 Task: Create a due date automation trigger when advanced on, on the monday of the week before a card is due add fields with custom field "Resume" set to a date not in this week at 11:00 AM.
Action: Mouse moved to (905, 282)
Screenshot: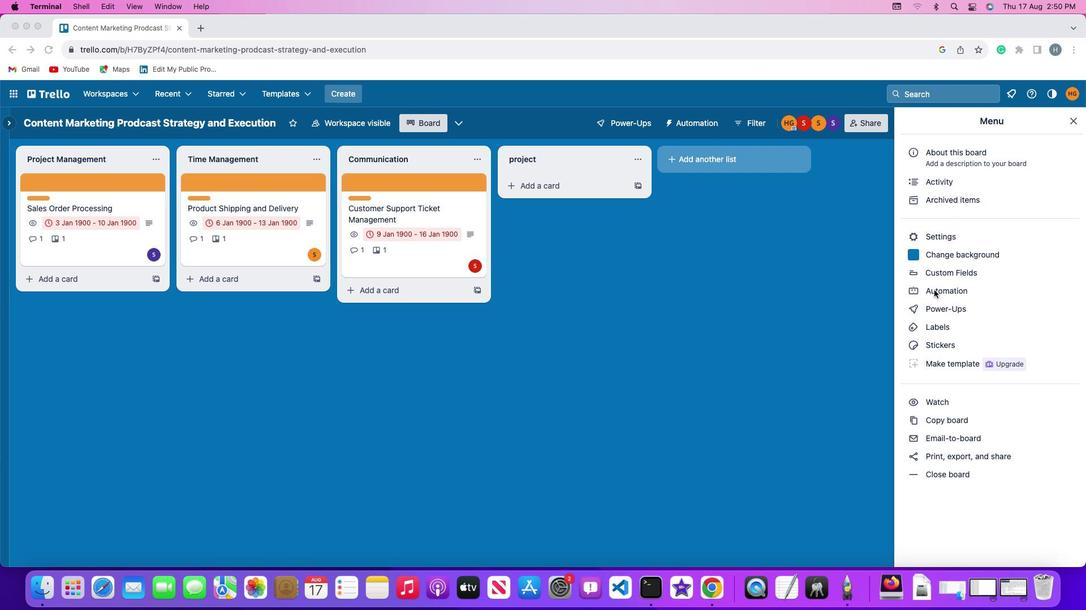 
Action: Mouse pressed left at (905, 282)
Screenshot: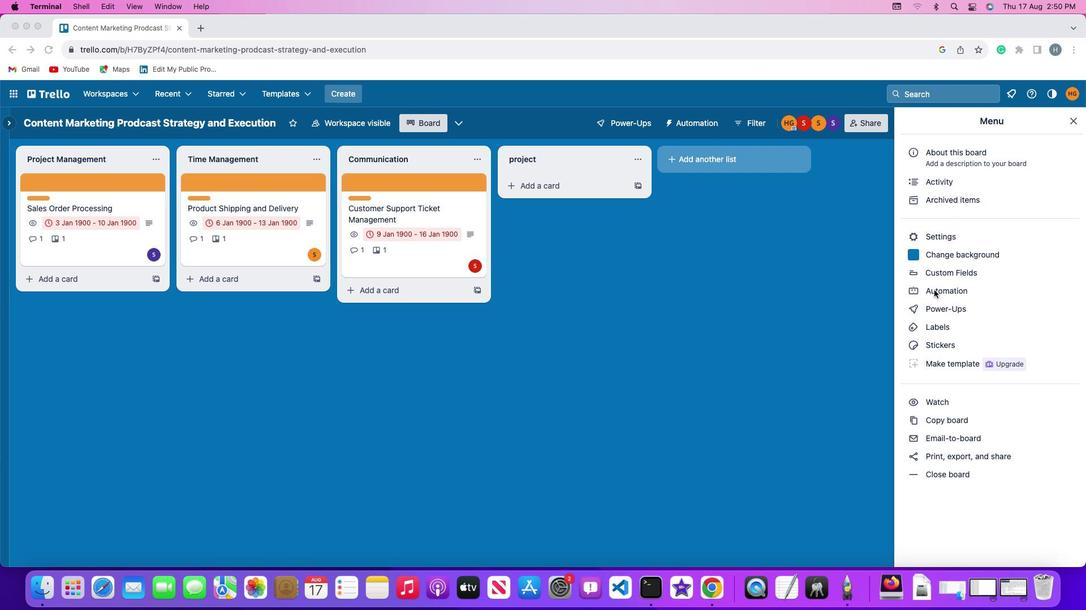 
Action: Mouse pressed left at (905, 282)
Screenshot: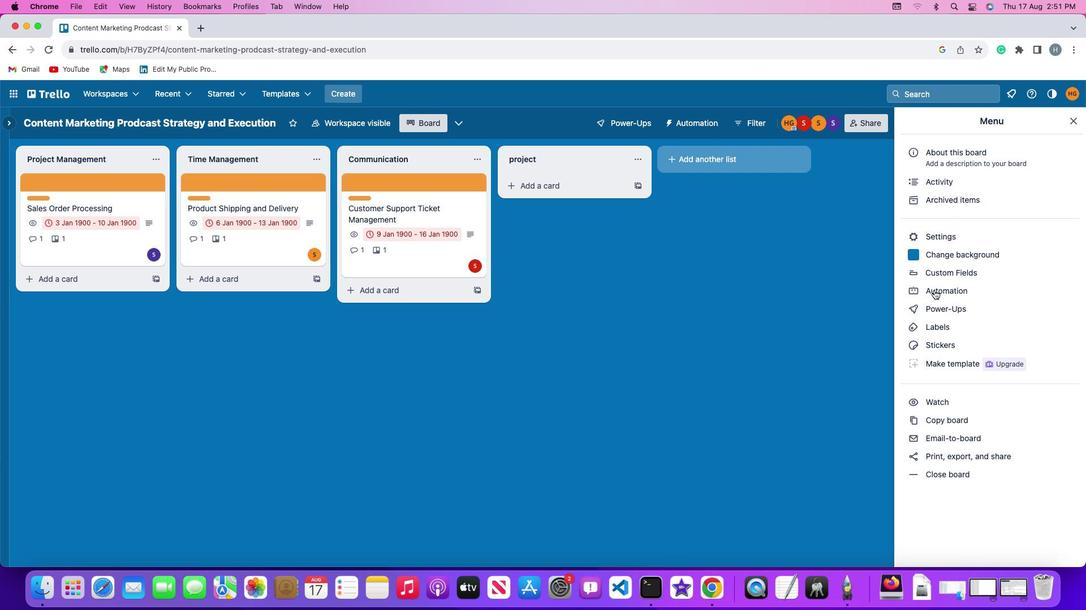 
Action: Mouse moved to (204, 253)
Screenshot: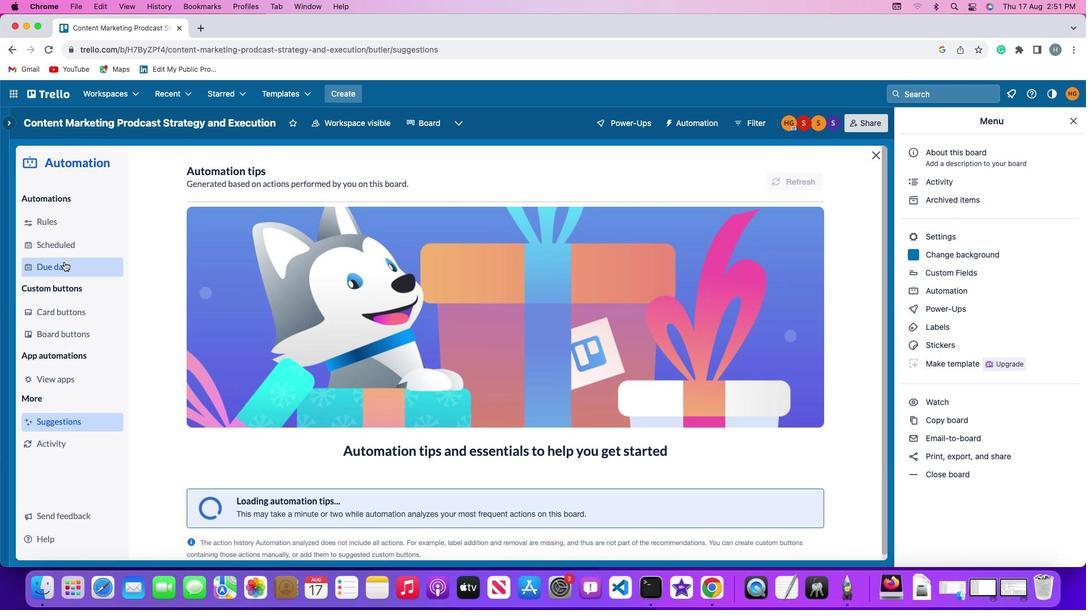 
Action: Mouse pressed left at (204, 253)
Screenshot: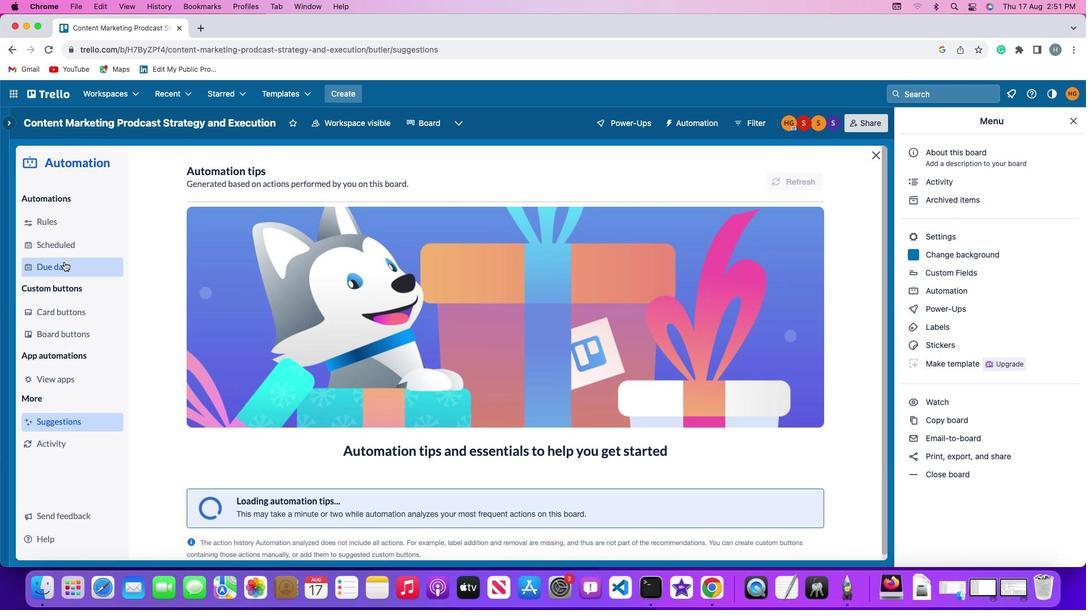 
Action: Mouse moved to (757, 161)
Screenshot: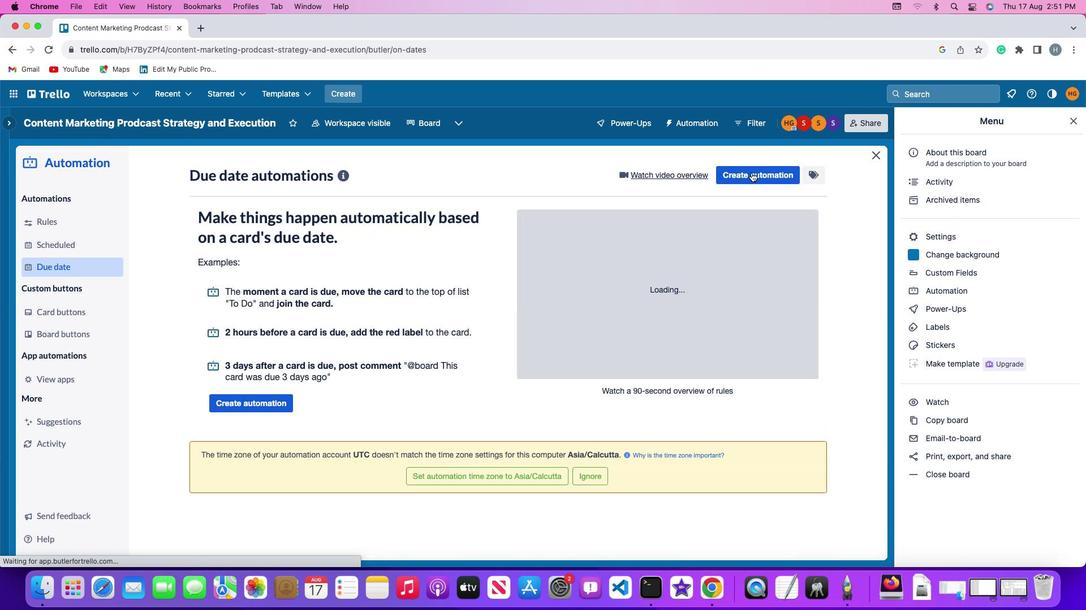 
Action: Mouse pressed left at (757, 161)
Screenshot: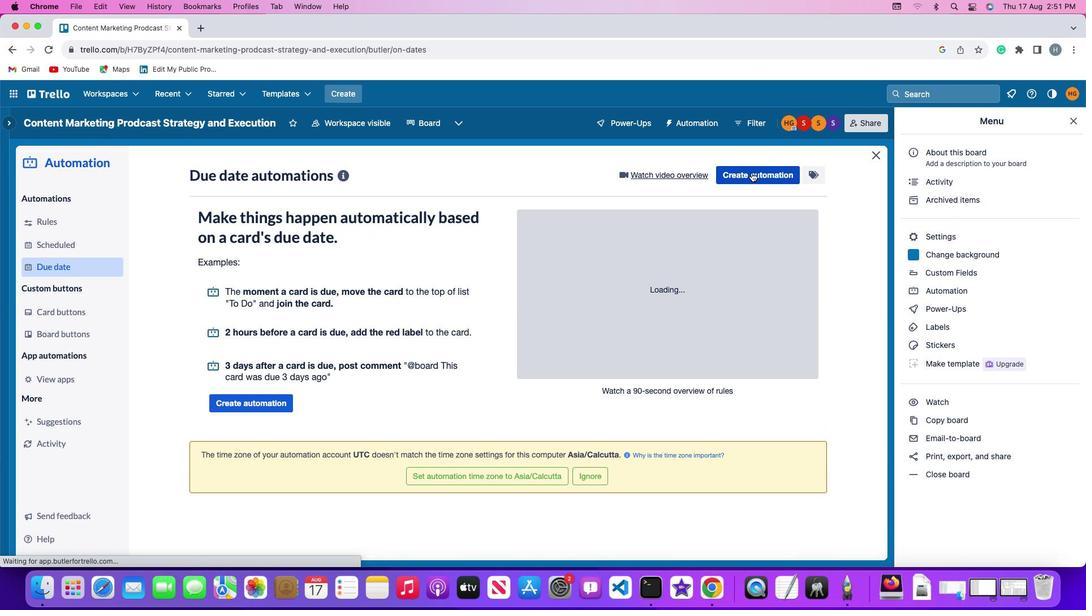 
Action: Mouse moved to (328, 271)
Screenshot: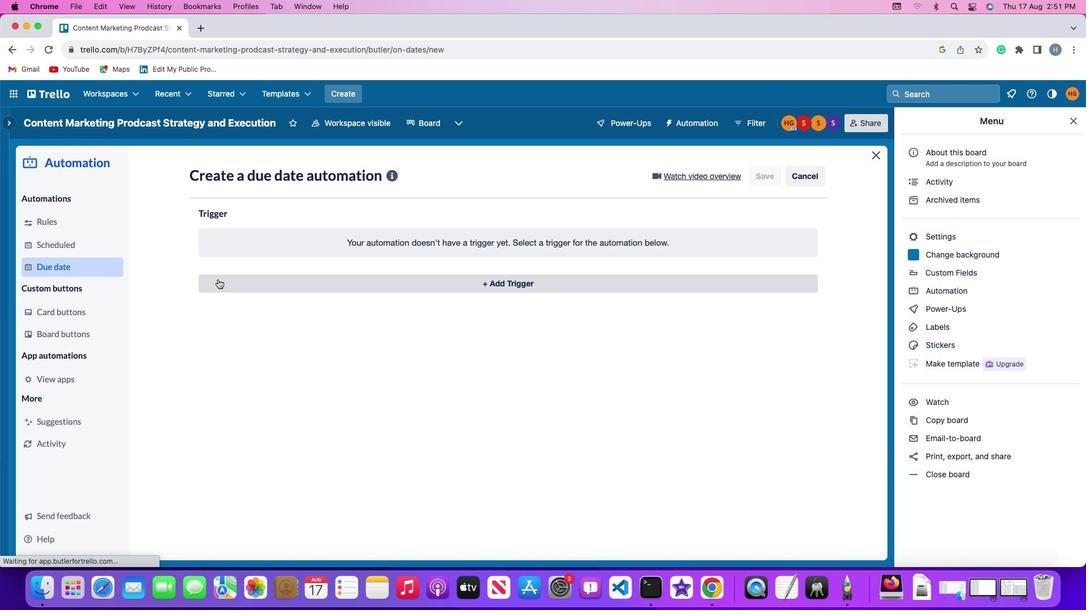 
Action: Mouse pressed left at (328, 271)
Screenshot: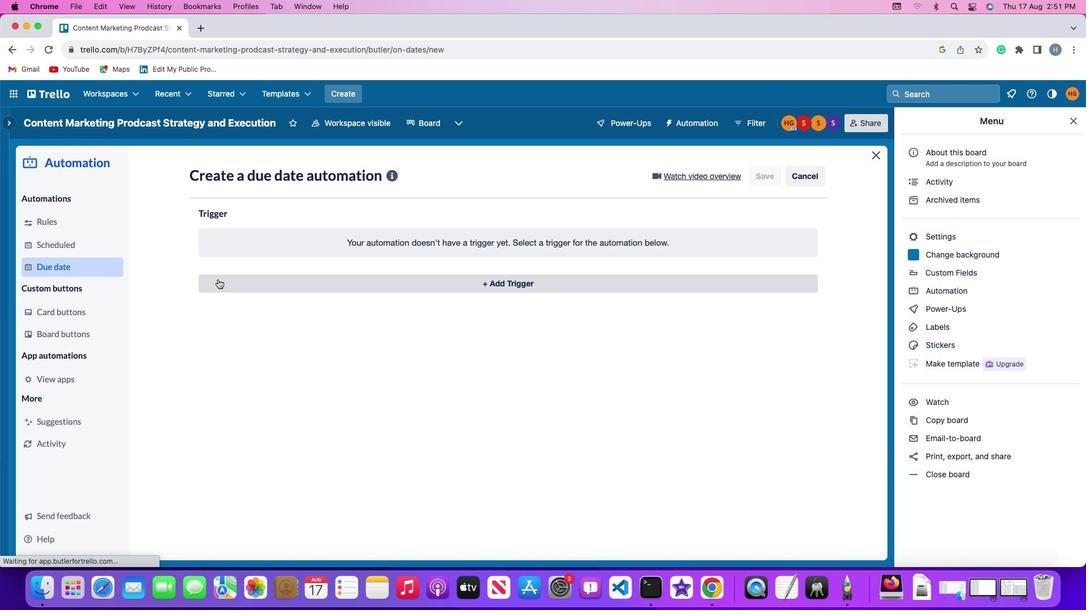 
Action: Mouse moved to (351, 489)
Screenshot: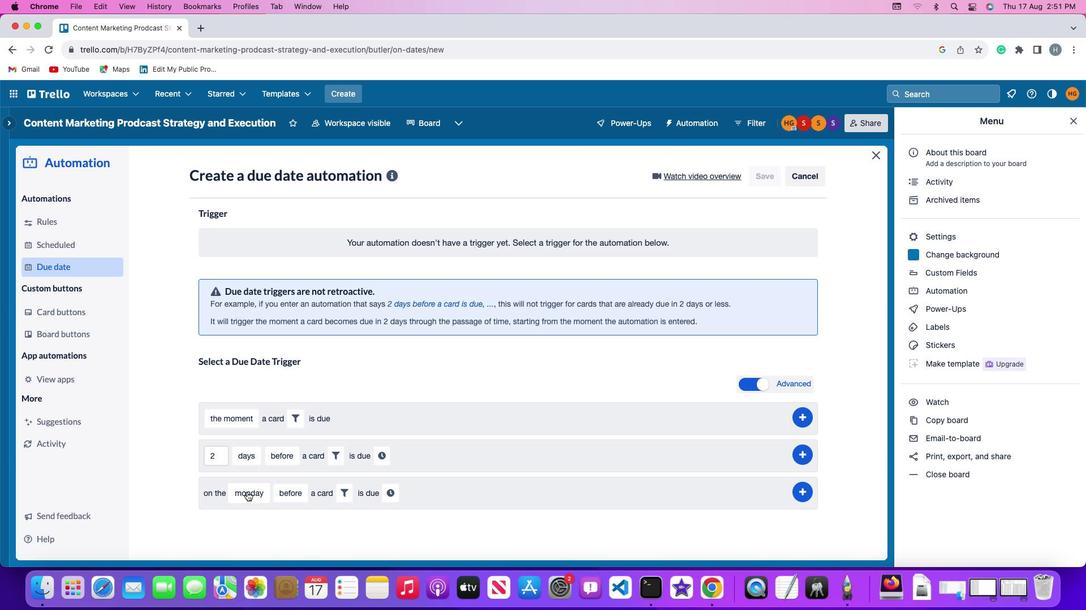
Action: Mouse pressed left at (351, 489)
Screenshot: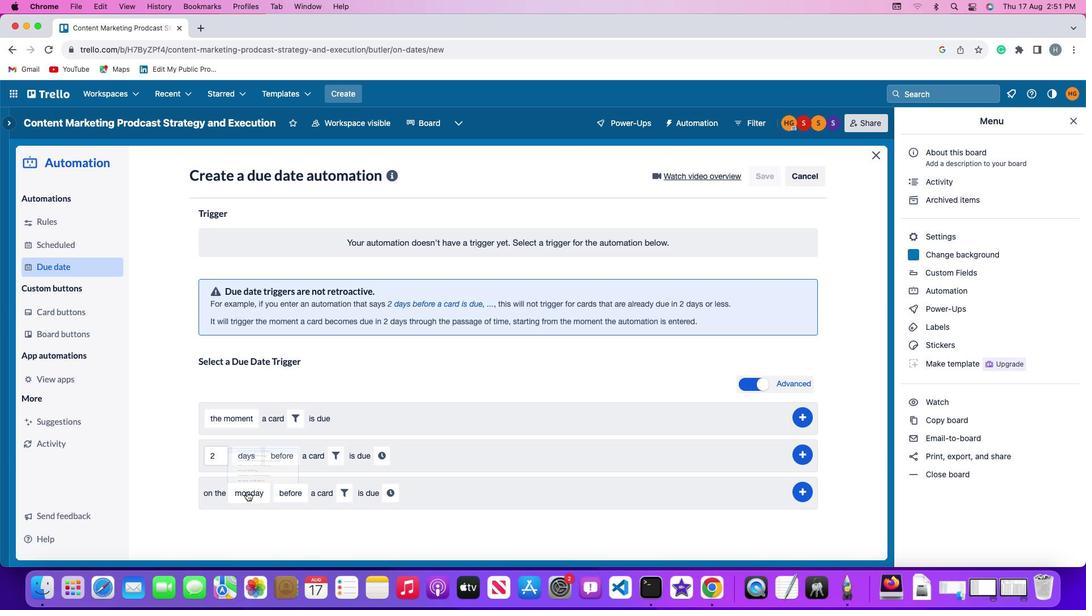 
Action: Mouse moved to (356, 334)
Screenshot: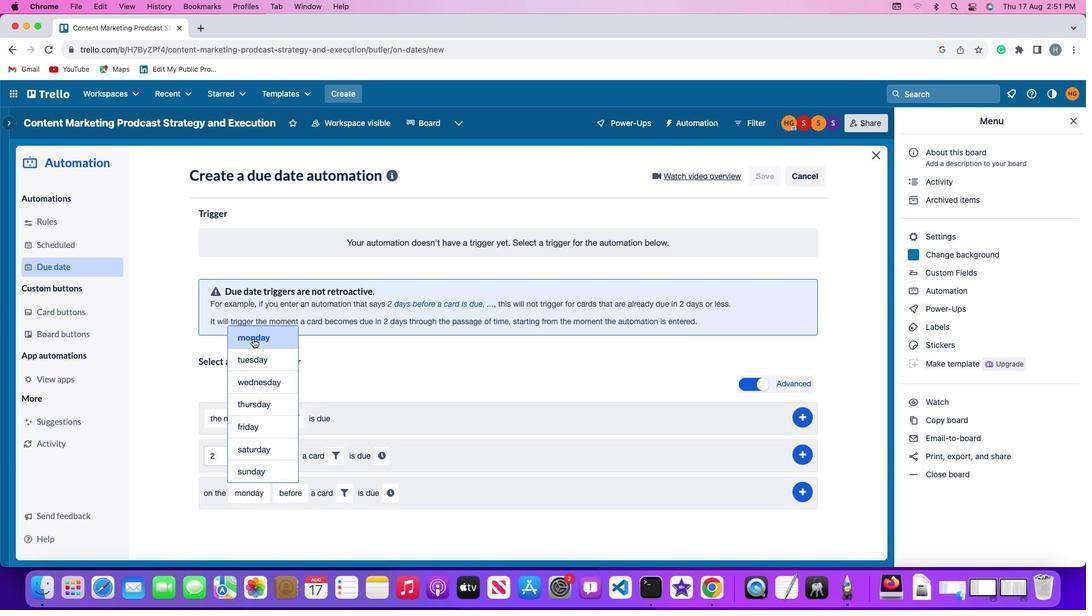 
Action: Mouse pressed left at (356, 334)
Screenshot: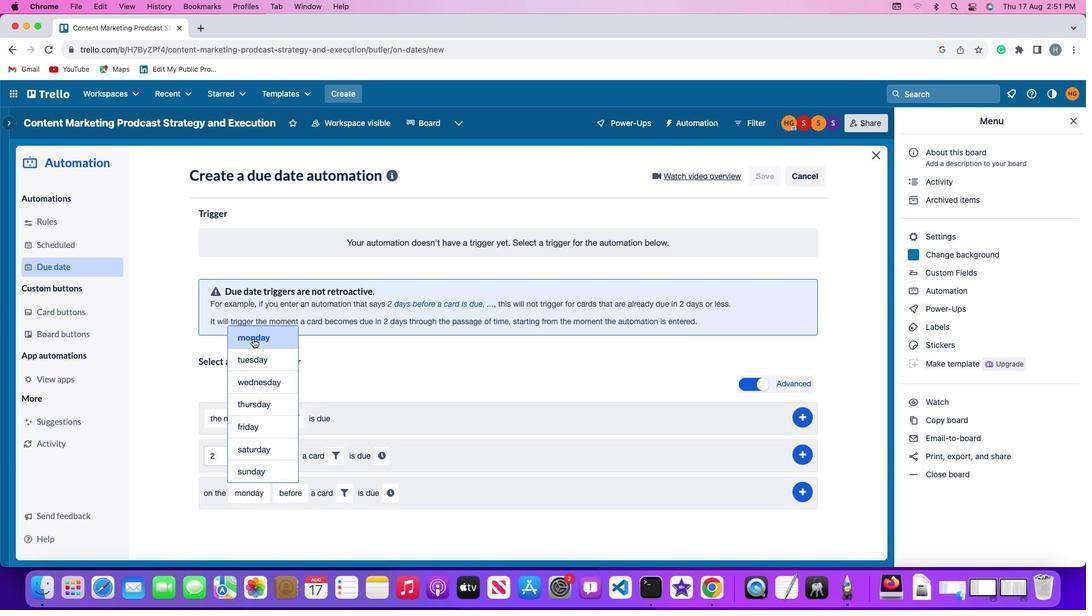 
Action: Mouse moved to (384, 490)
Screenshot: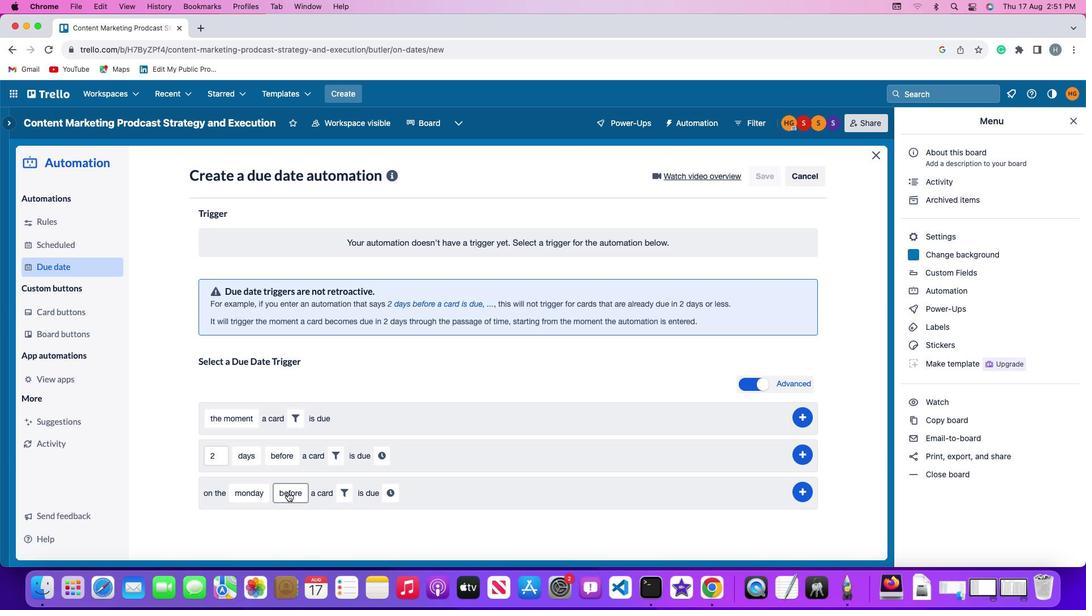 
Action: Mouse pressed left at (384, 490)
Screenshot: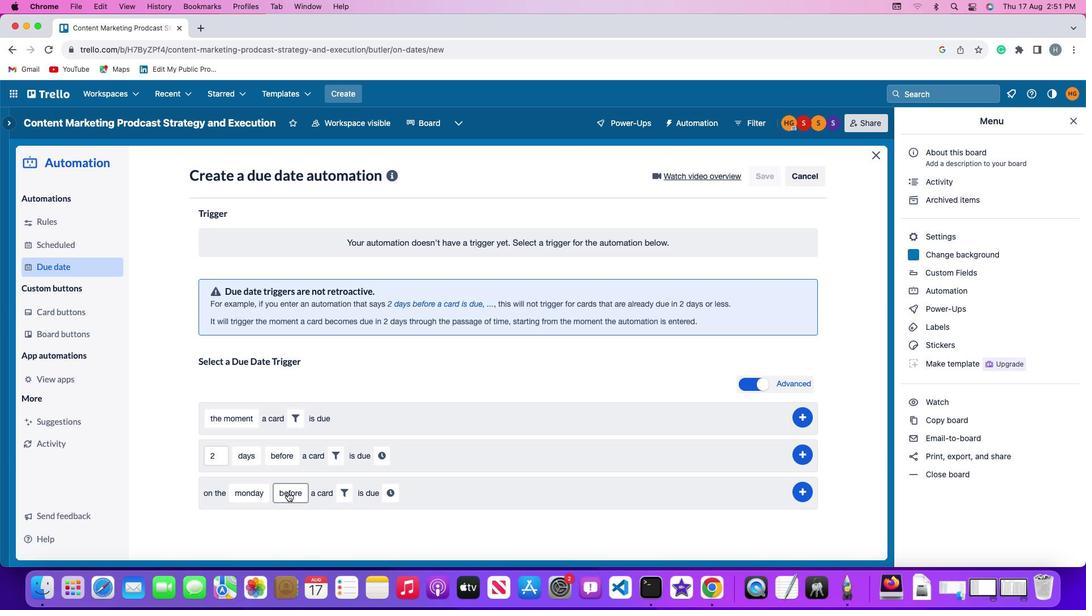 
Action: Mouse moved to (385, 468)
Screenshot: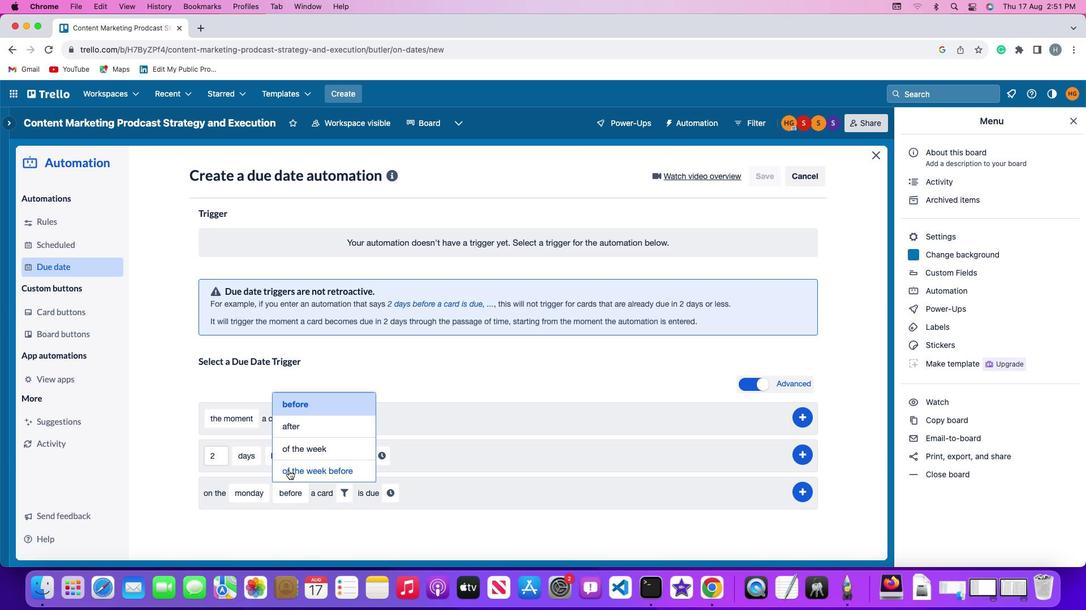
Action: Mouse pressed left at (385, 468)
Screenshot: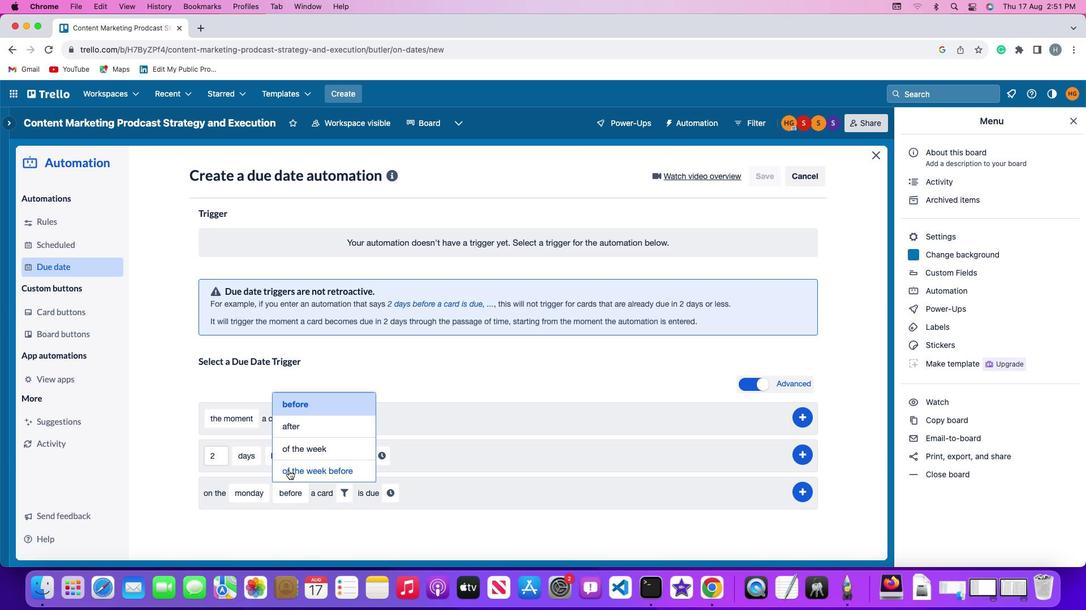 
Action: Mouse moved to (462, 492)
Screenshot: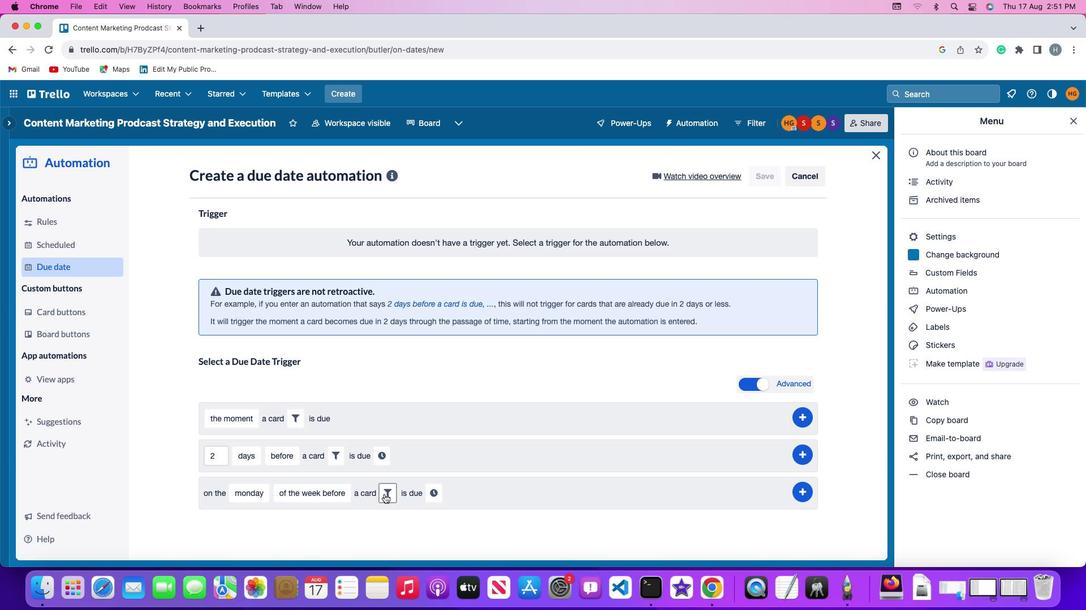 
Action: Mouse pressed left at (462, 492)
Screenshot: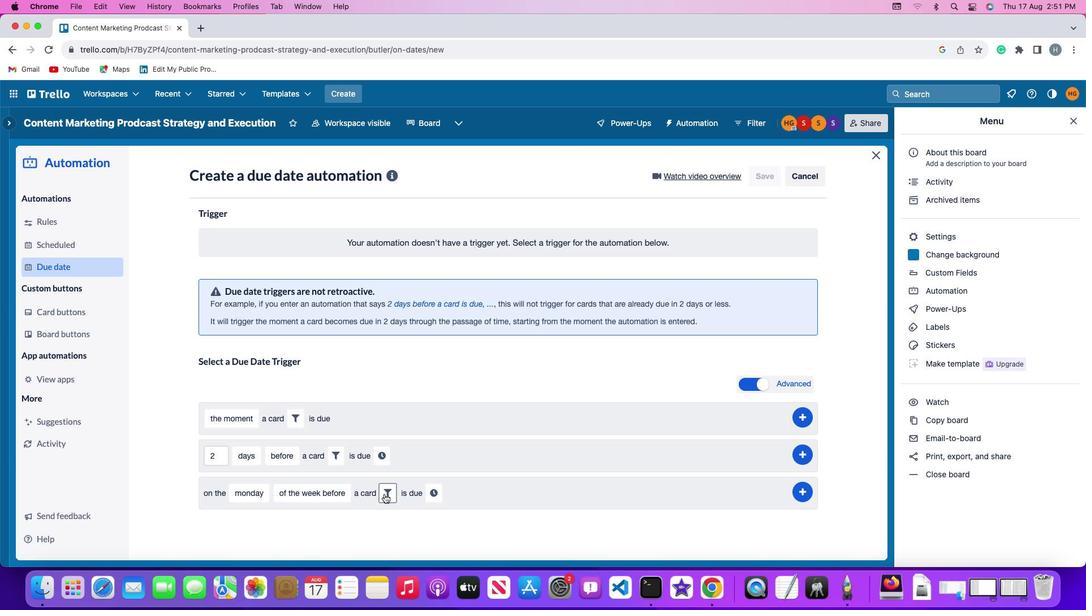 
Action: Mouse moved to (614, 525)
Screenshot: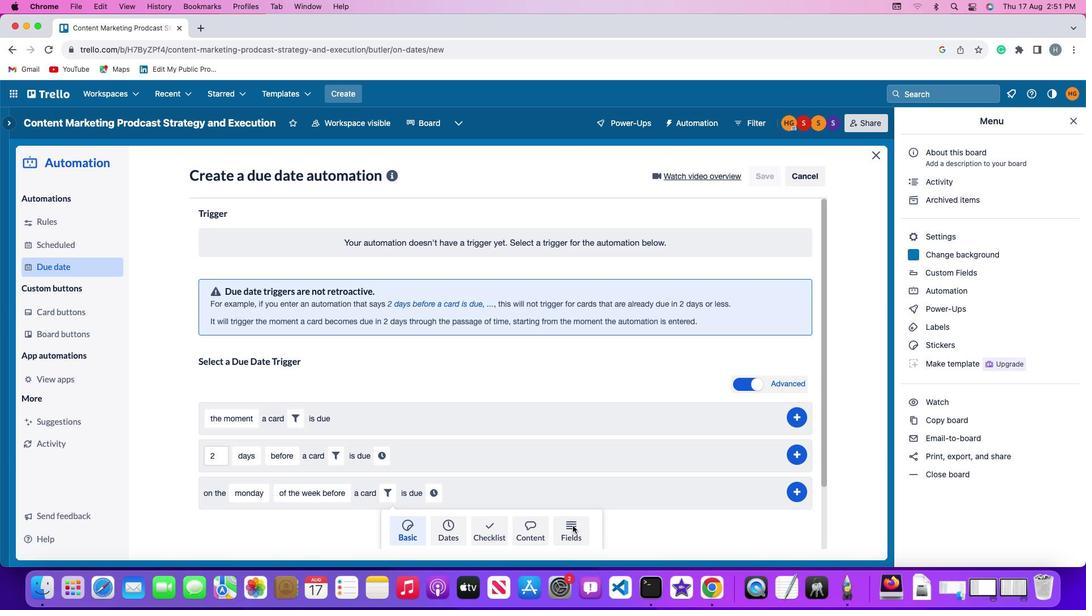 
Action: Mouse pressed left at (614, 525)
Screenshot: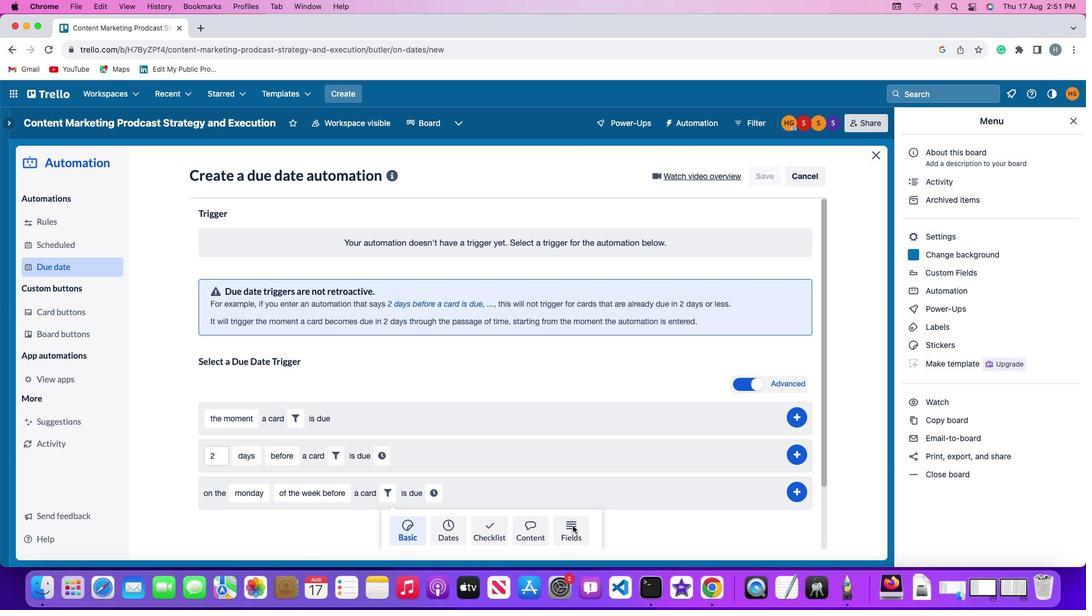
Action: Mouse moved to (420, 526)
Screenshot: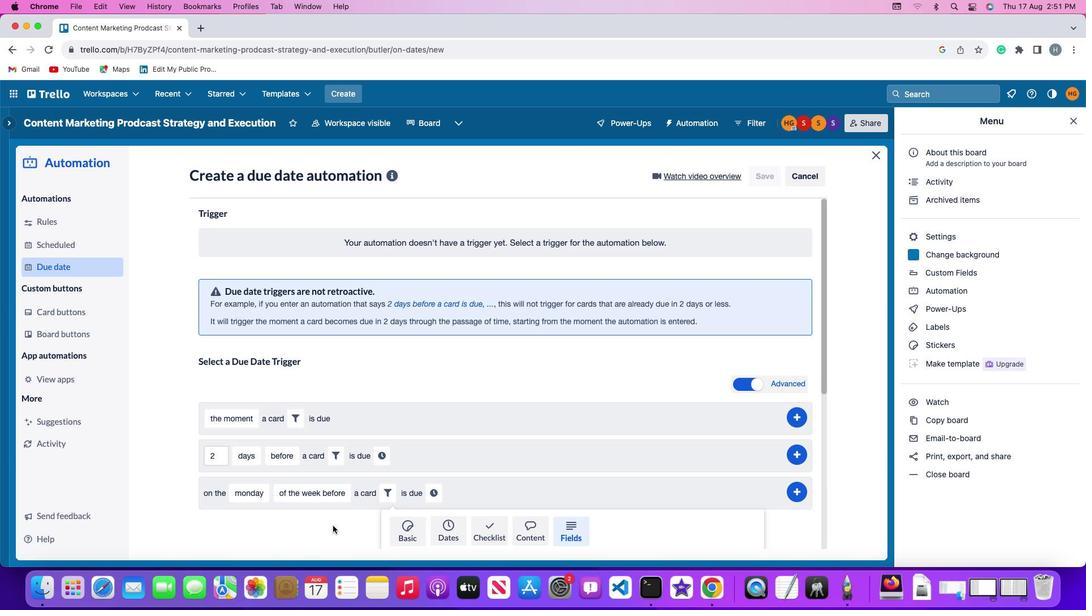 
Action: Mouse scrolled (420, 526) with delta (152, -16)
Screenshot: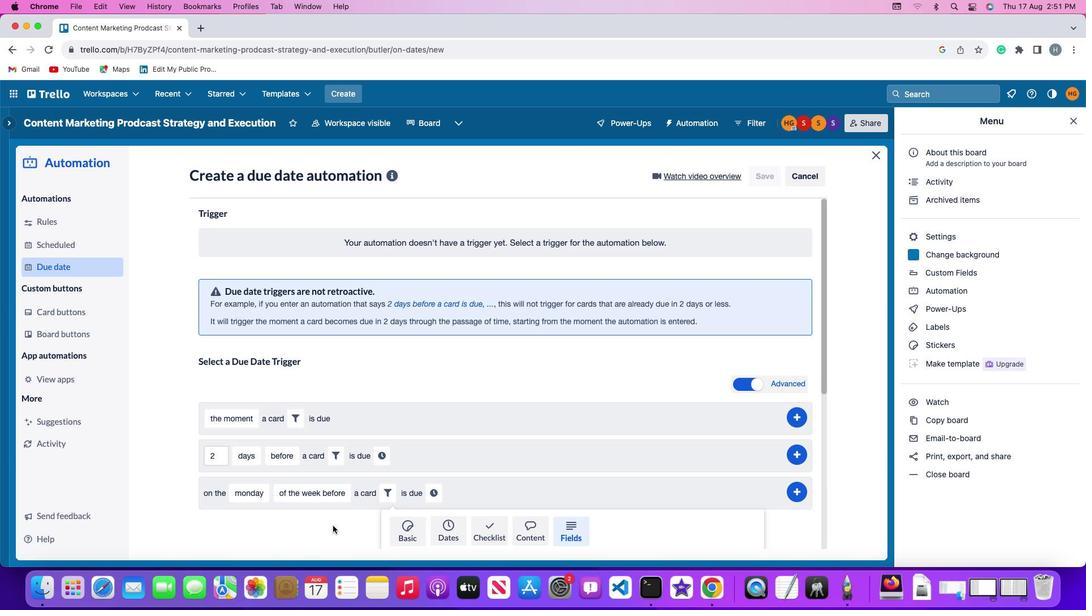 
Action: Mouse scrolled (420, 526) with delta (152, -16)
Screenshot: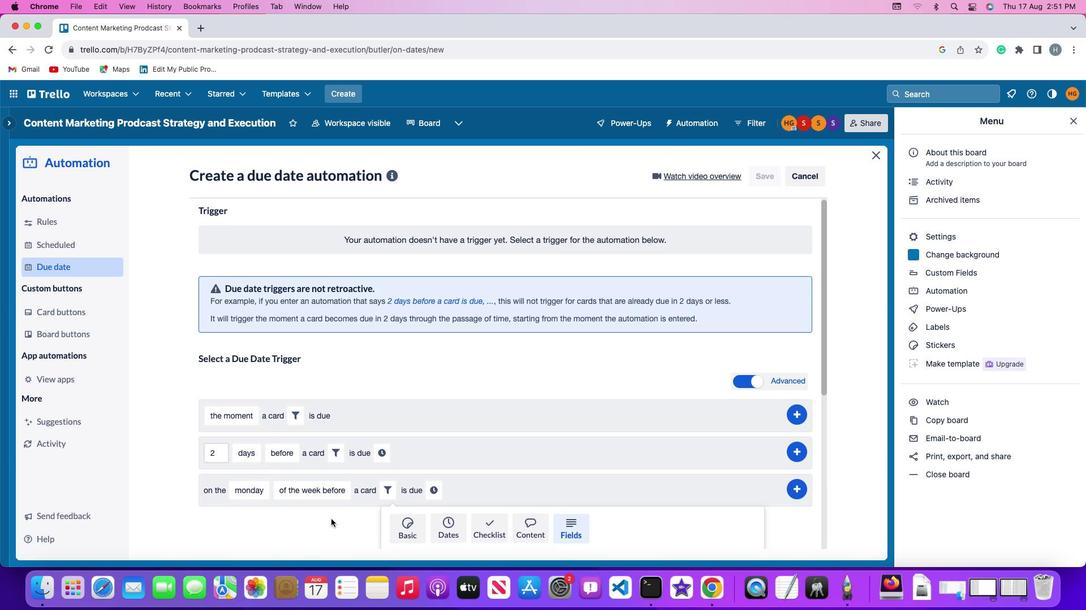 
Action: Mouse moved to (420, 525)
Screenshot: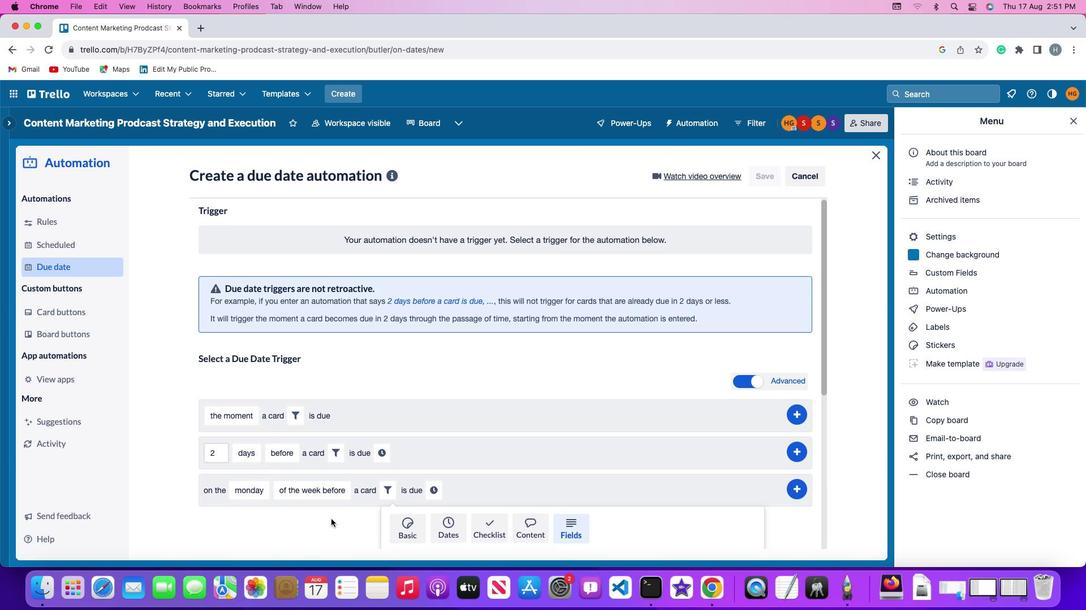 
Action: Mouse scrolled (420, 525) with delta (152, -17)
Screenshot: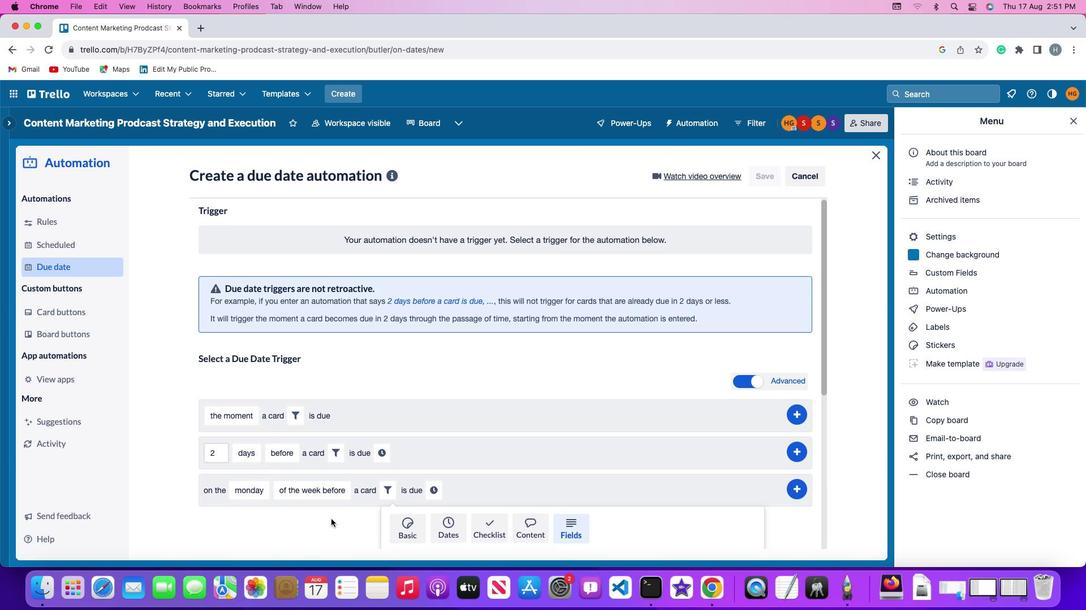 
Action: Mouse moved to (420, 523)
Screenshot: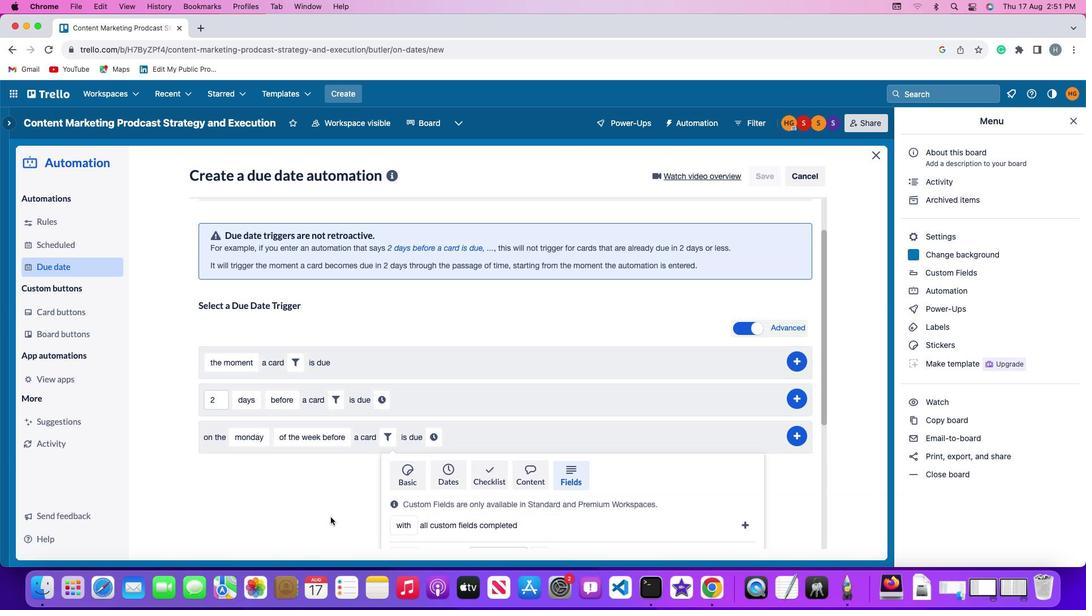 
Action: Mouse scrolled (420, 523) with delta (152, -18)
Screenshot: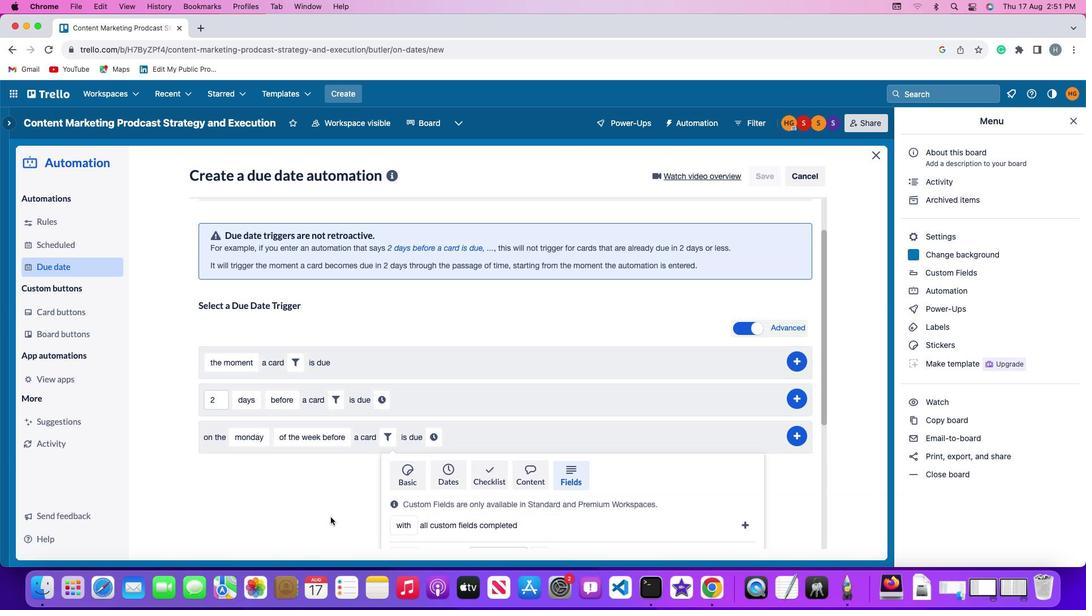 
Action: Mouse moved to (419, 518)
Screenshot: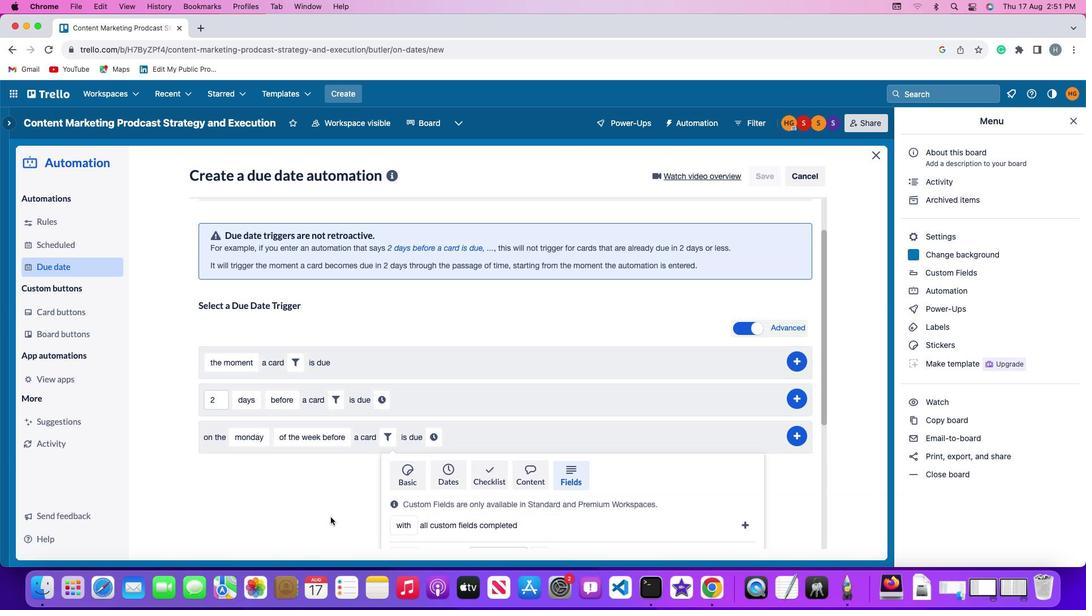 
Action: Mouse scrolled (419, 518) with delta (152, -19)
Screenshot: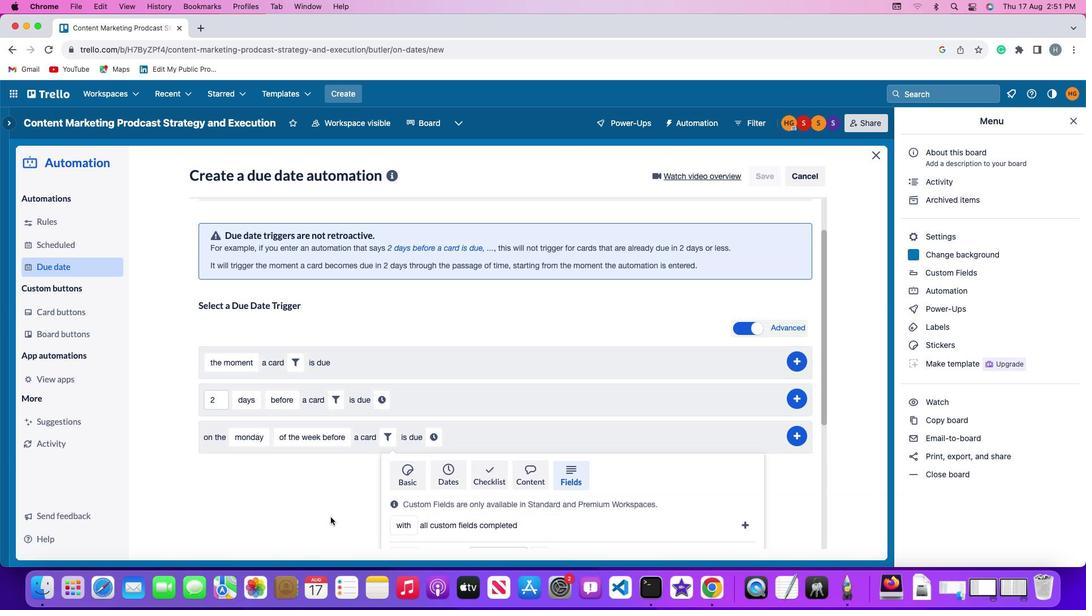 
Action: Mouse moved to (419, 515)
Screenshot: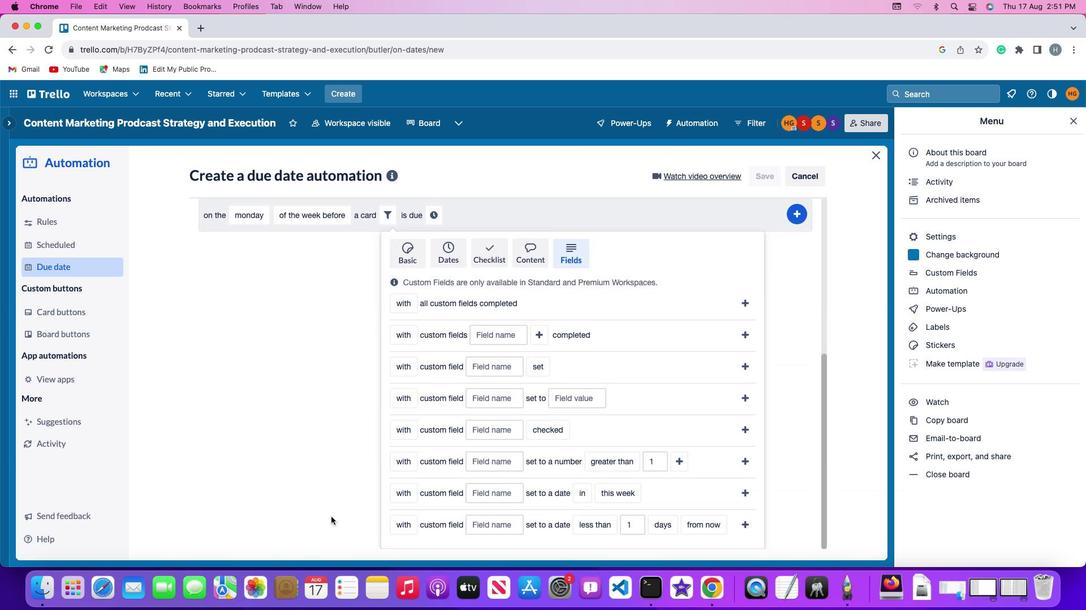 
Action: Mouse scrolled (419, 515) with delta (152, -16)
Screenshot: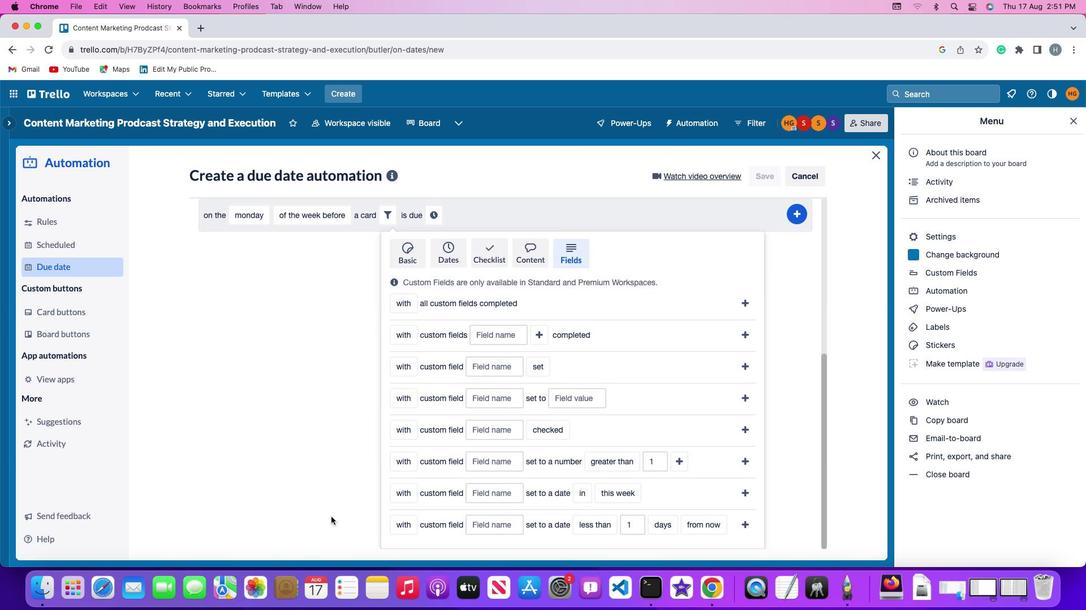 
Action: Mouse scrolled (419, 515) with delta (152, -16)
Screenshot: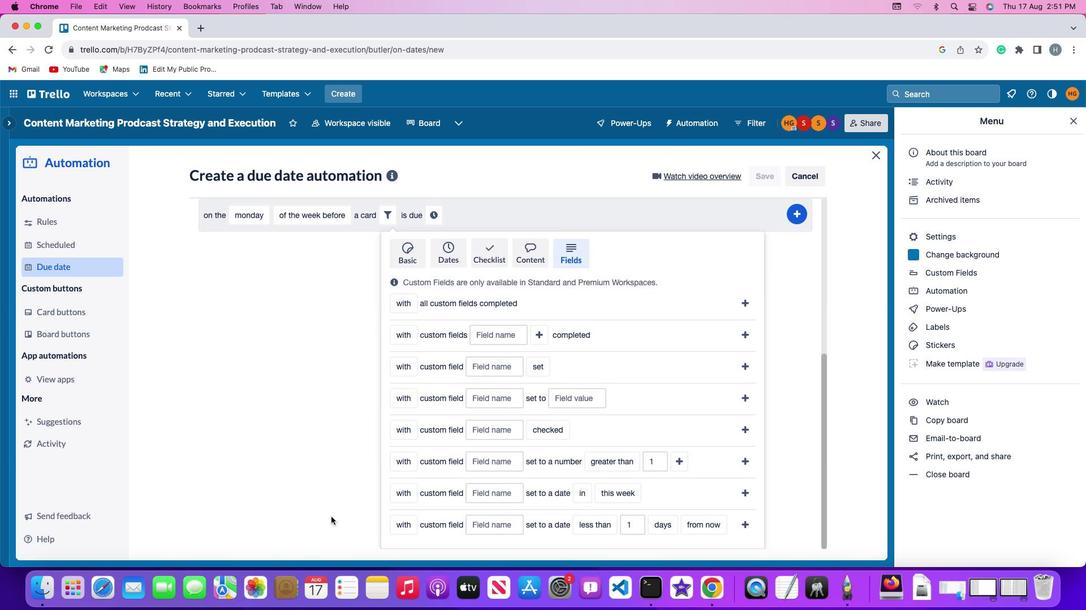 
Action: Mouse scrolled (419, 515) with delta (152, -17)
Screenshot: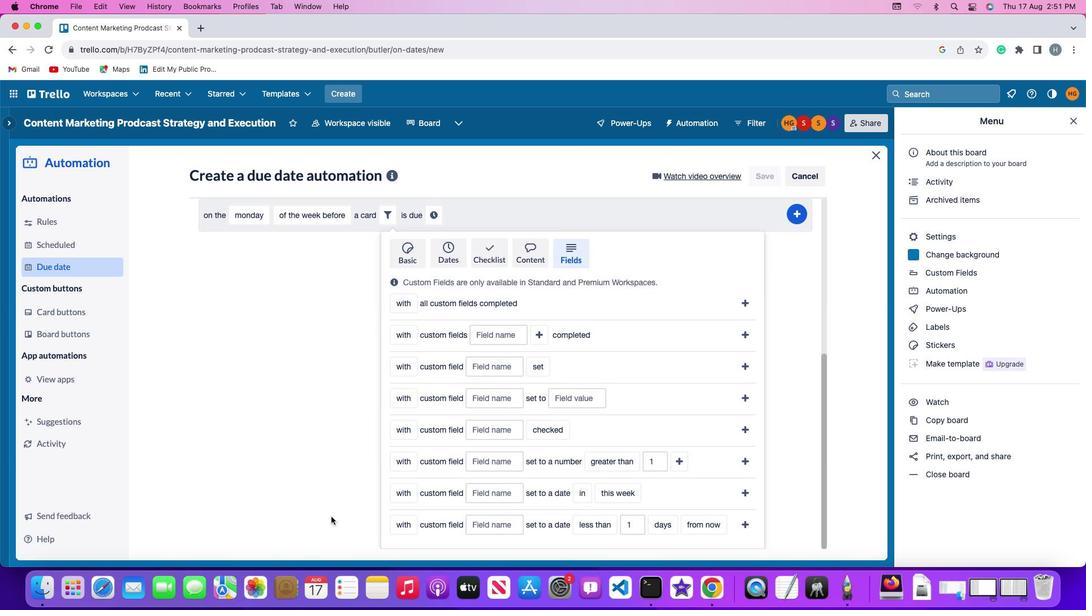 
Action: Mouse scrolled (419, 515) with delta (152, -18)
Screenshot: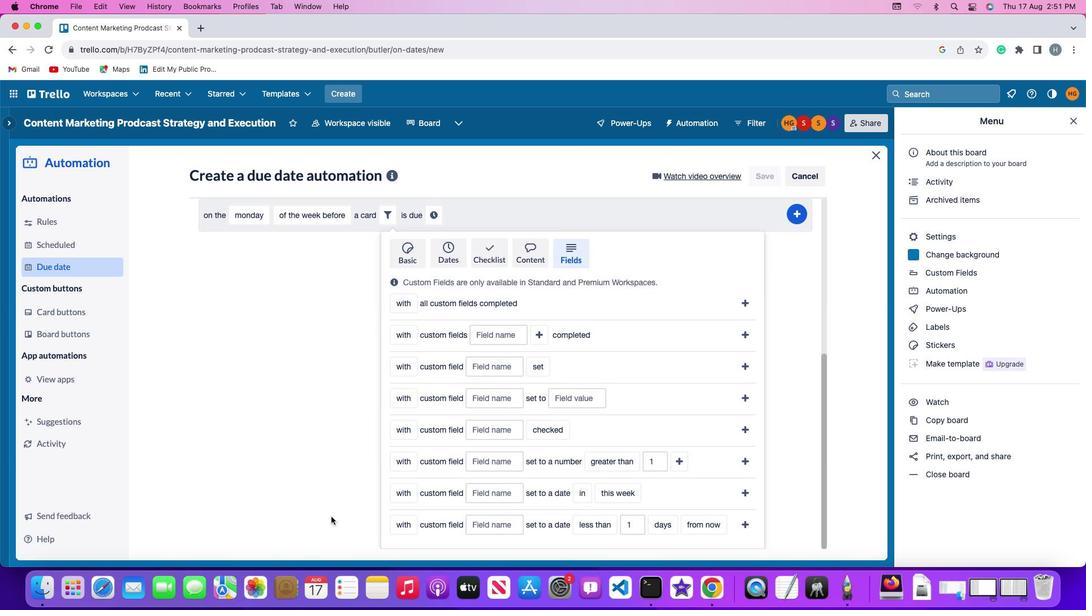 
Action: Mouse scrolled (419, 515) with delta (152, -19)
Screenshot: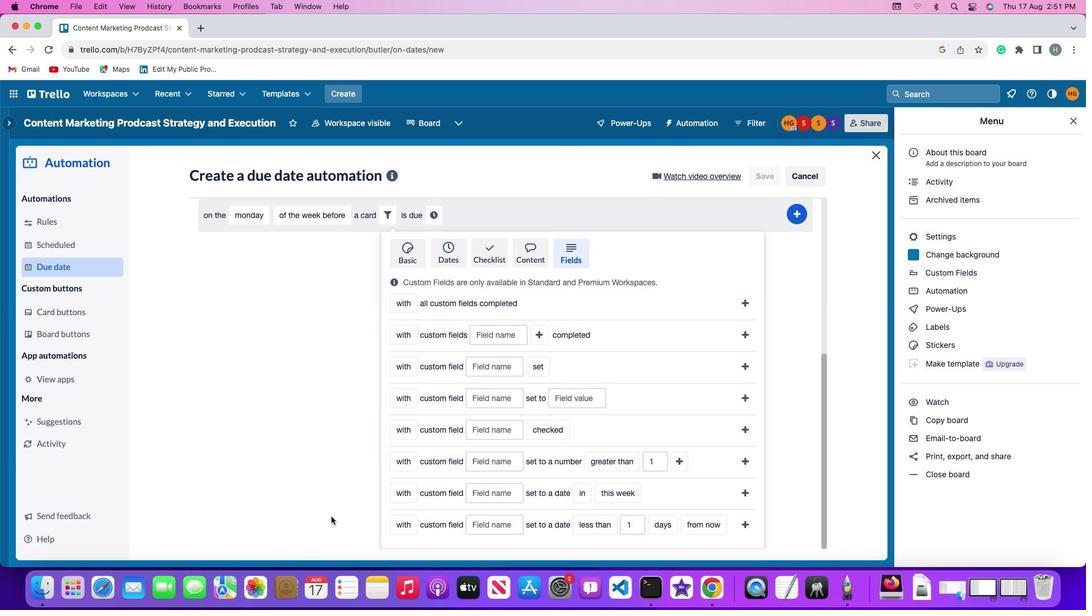 
Action: Mouse moved to (475, 486)
Screenshot: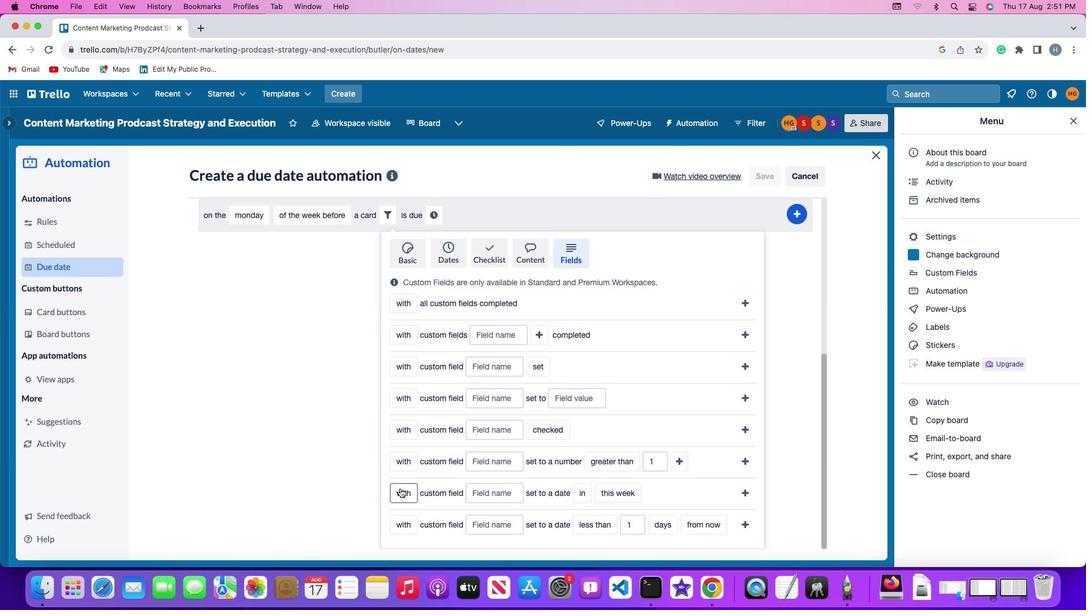 
Action: Mouse pressed left at (475, 486)
Screenshot: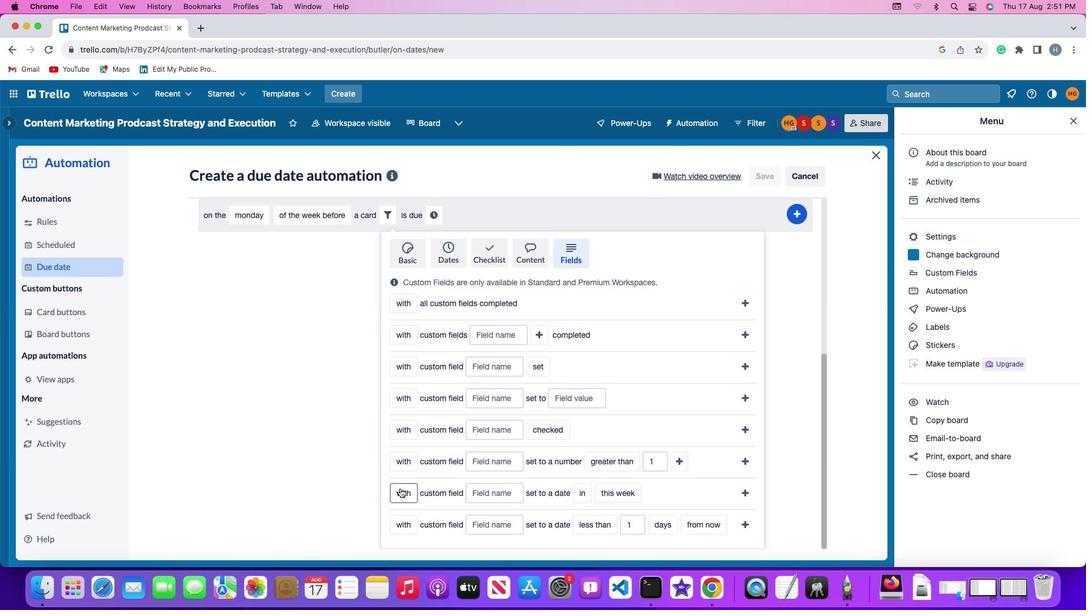 
Action: Mouse moved to (479, 512)
Screenshot: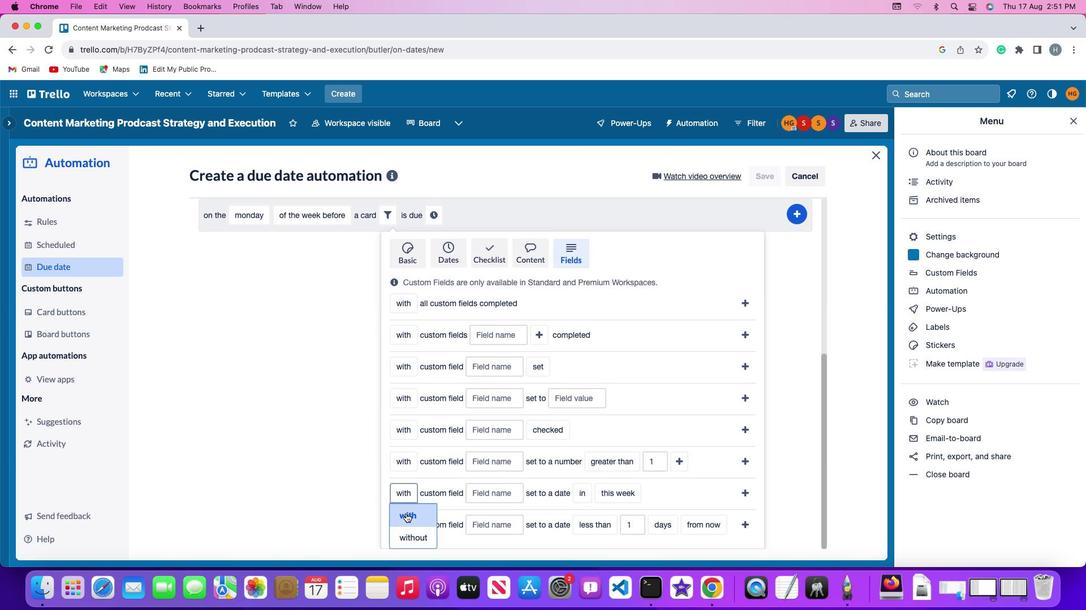 
Action: Mouse pressed left at (479, 512)
Screenshot: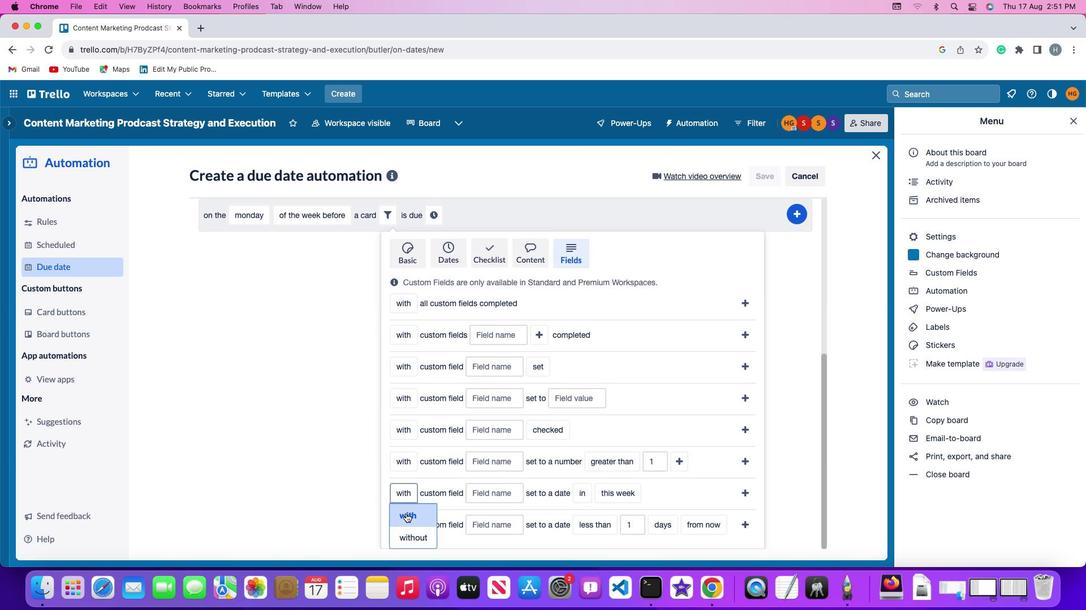 
Action: Mouse moved to (537, 491)
Screenshot: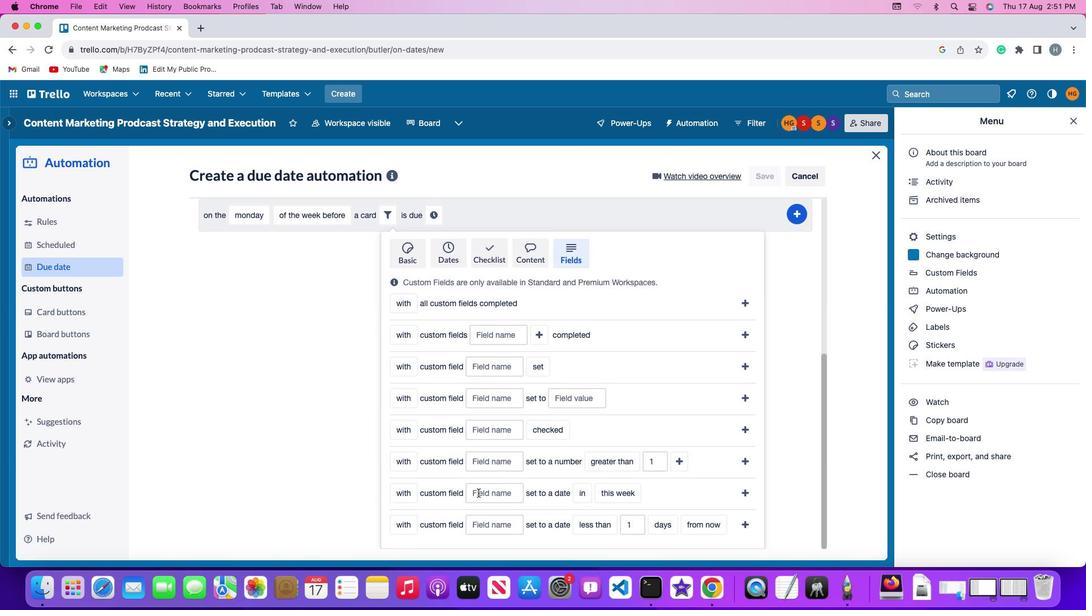 
Action: Mouse pressed left at (537, 491)
Screenshot: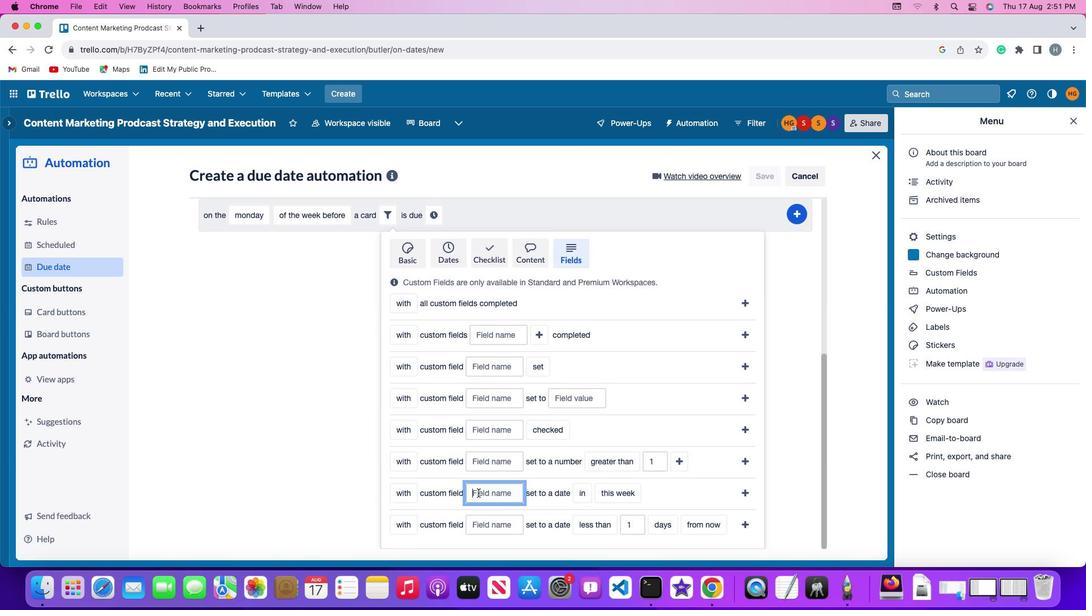 
Action: Key pressed Key.shift'R''e''s''u''m''e'
Screenshot: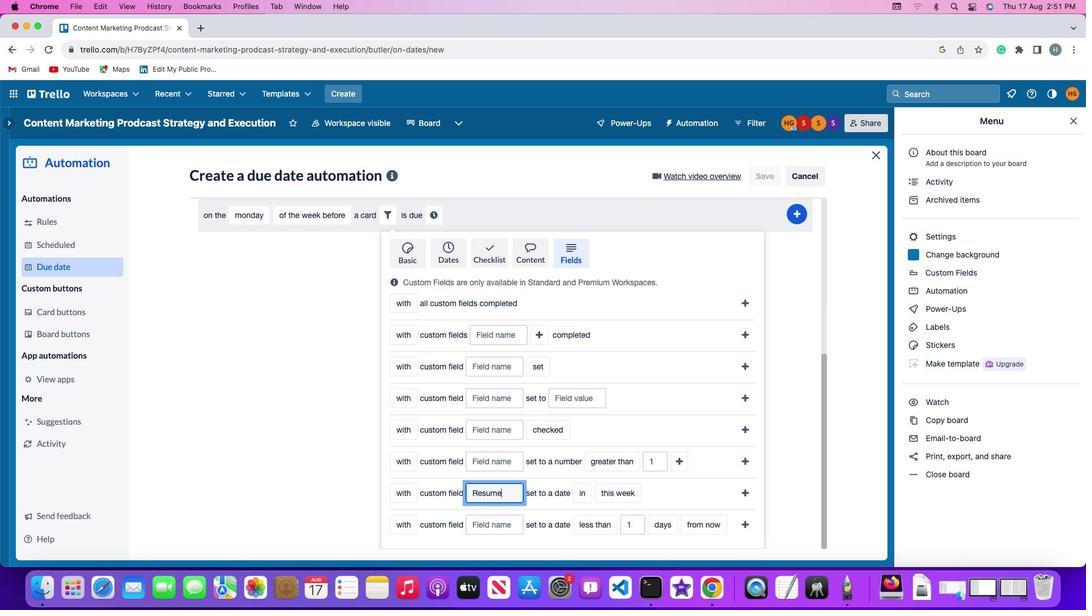 
Action: Mouse moved to (631, 493)
Screenshot: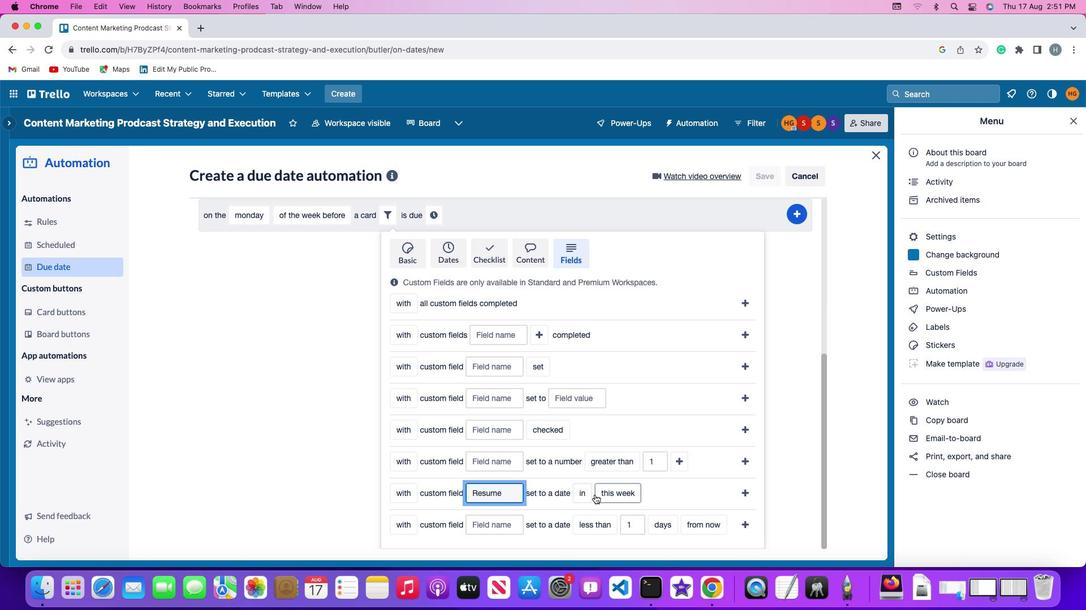 
Action: Mouse pressed left at (631, 493)
Screenshot: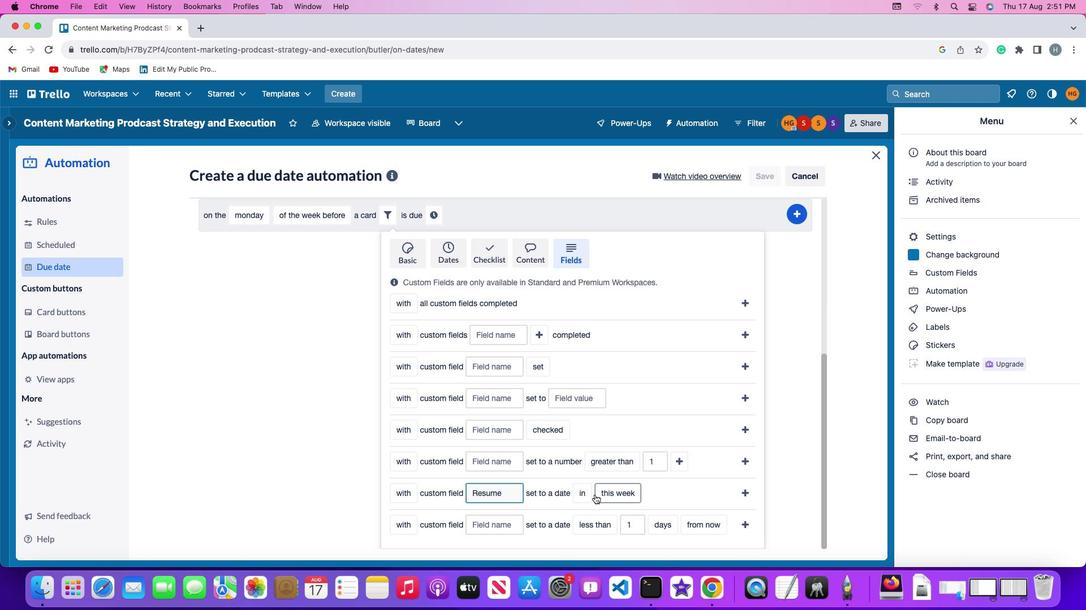 
Action: Mouse moved to (622, 492)
Screenshot: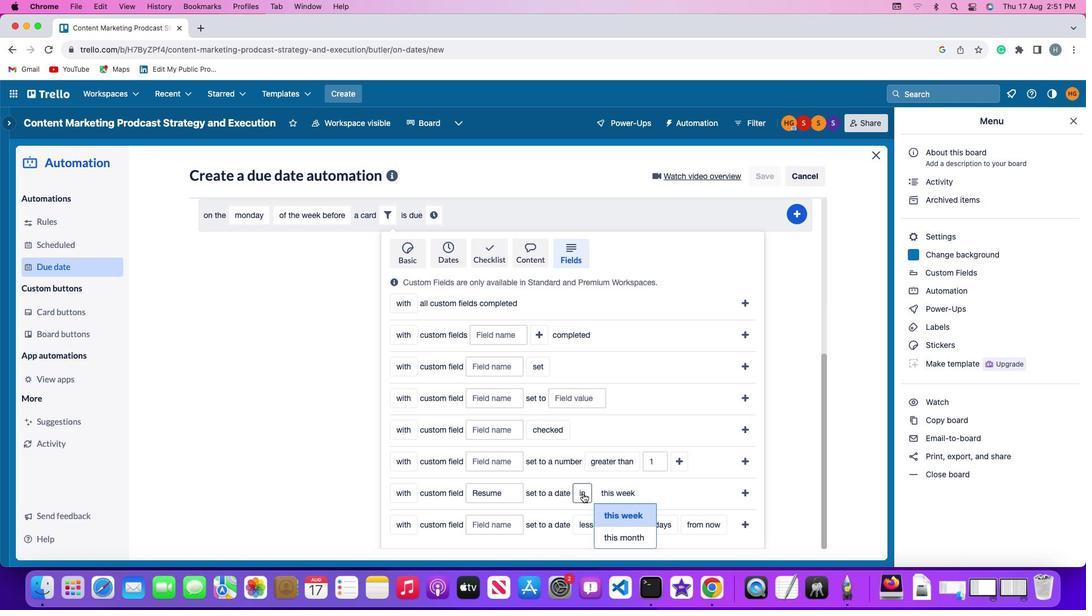 
Action: Mouse pressed left at (622, 492)
Screenshot: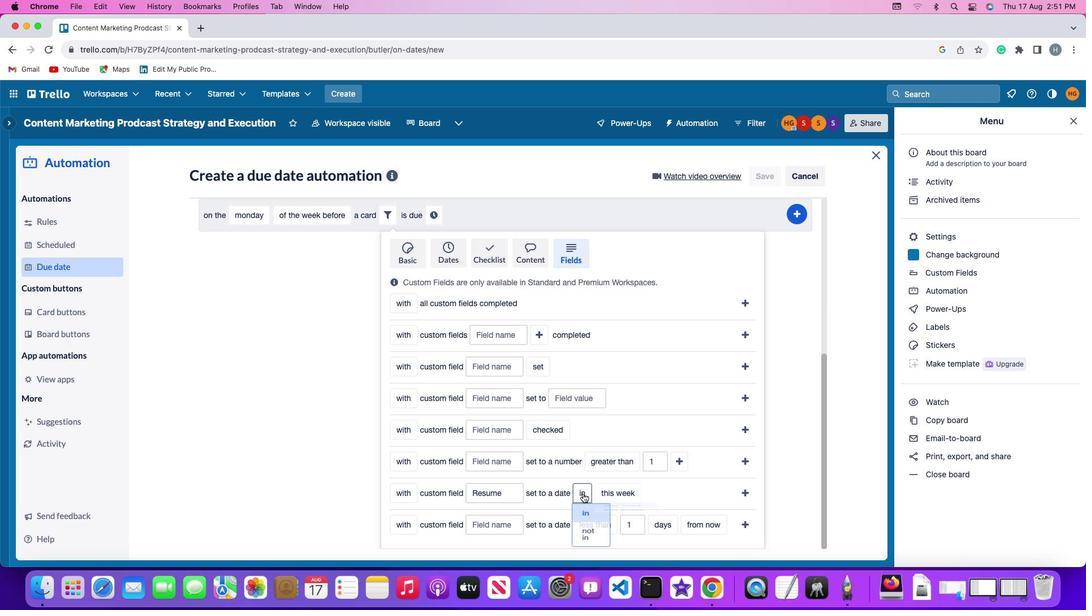 
Action: Mouse moved to (626, 535)
Screenshot: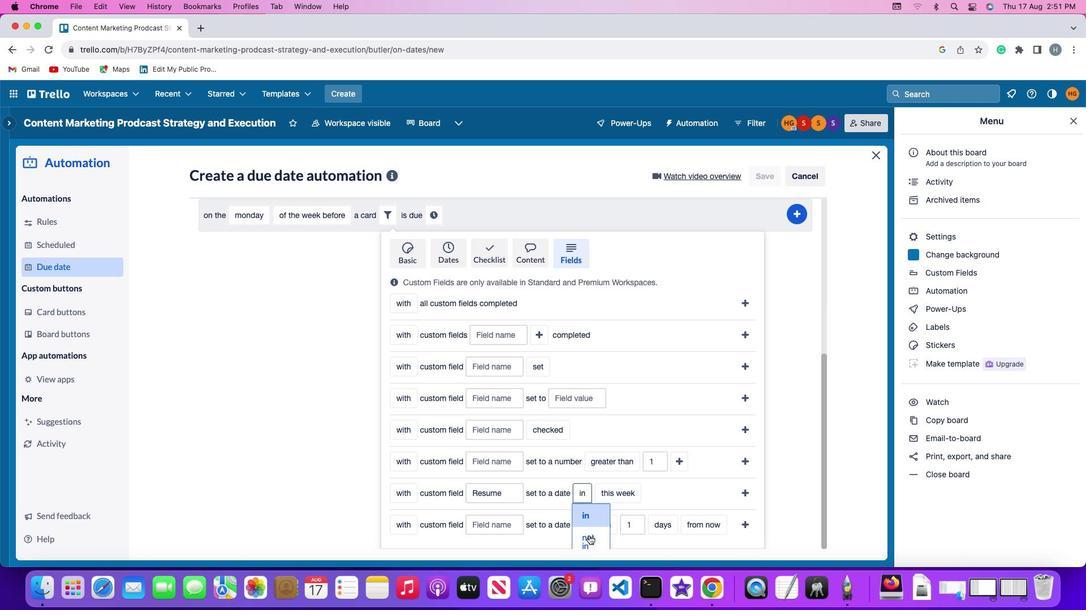 
Action: Mouse pressed left at (626, 535)
Screenshot: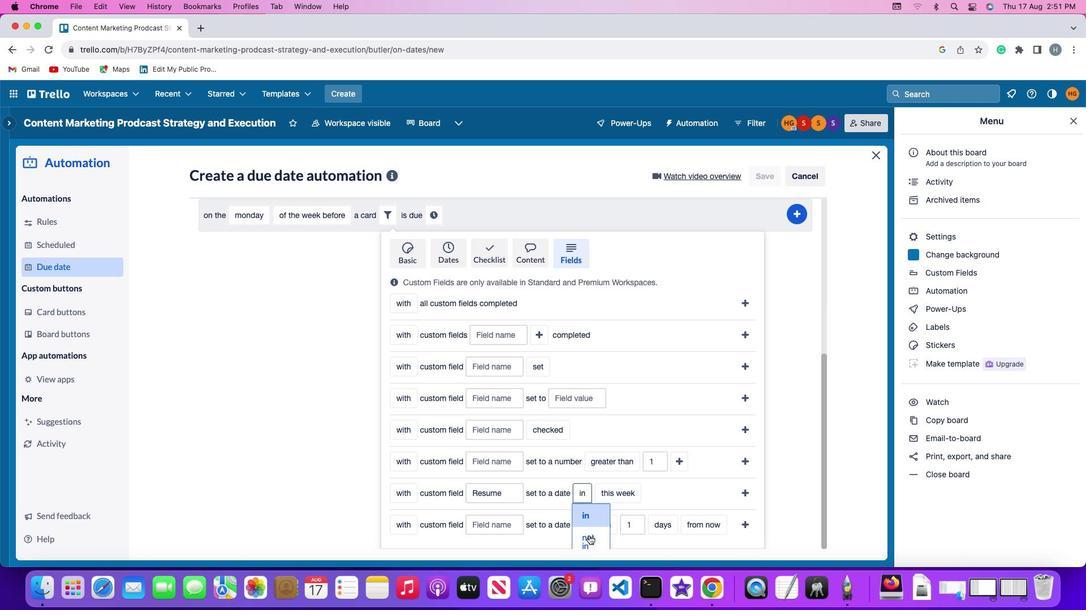 
Action: Mouse moved to (645, 493)
Screenshot: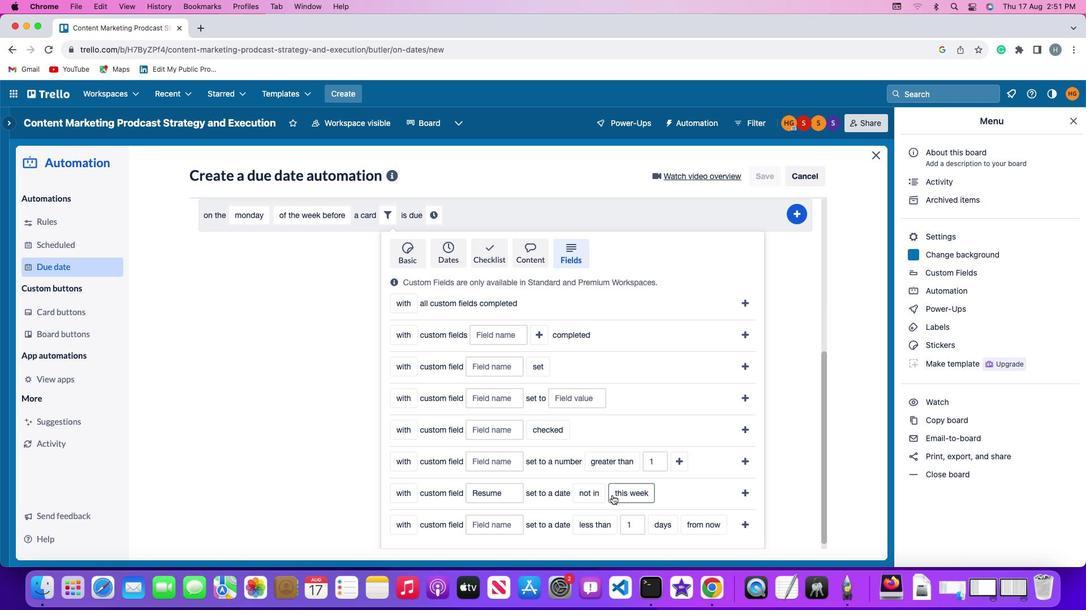 
Action: Mouse pressed left at (645, 493)
Screenshot: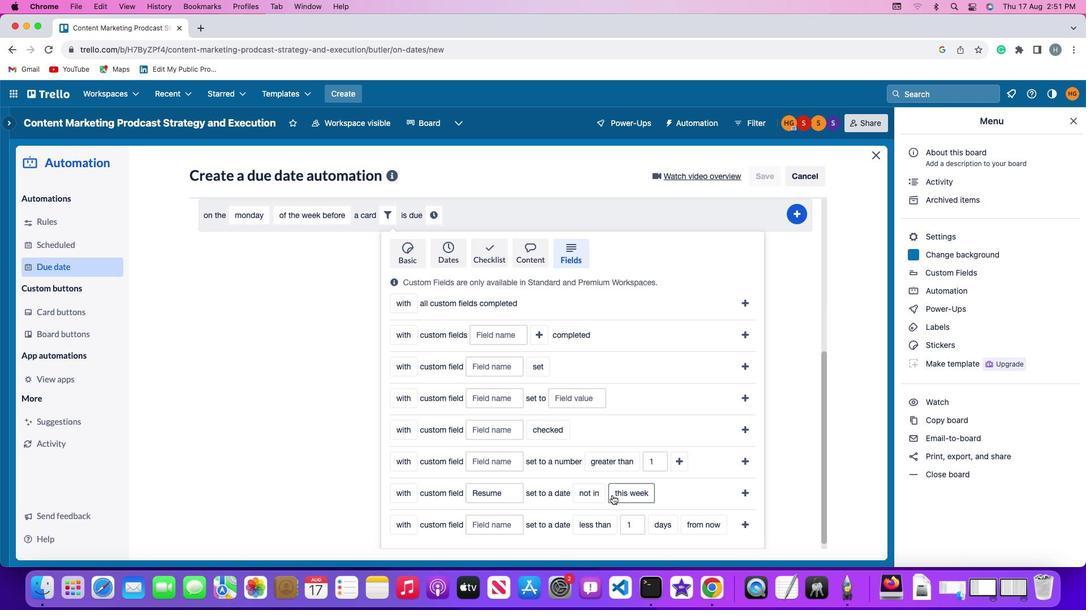 
Action: Mouse moved to (659, 514)
Screenshot: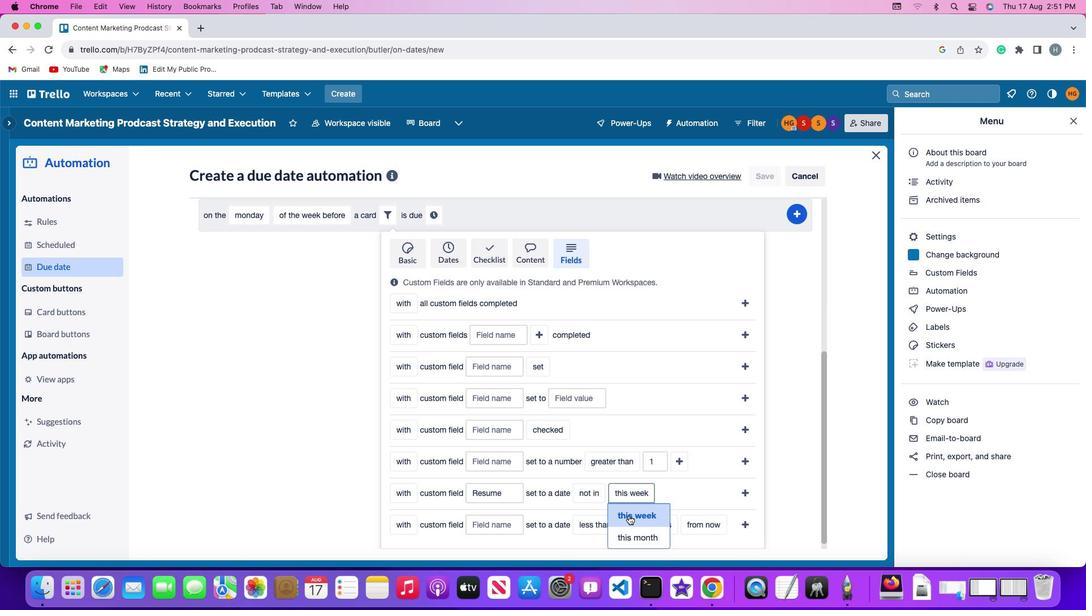 
Action: Mouse pressed left at (659, 514)
Screenshot: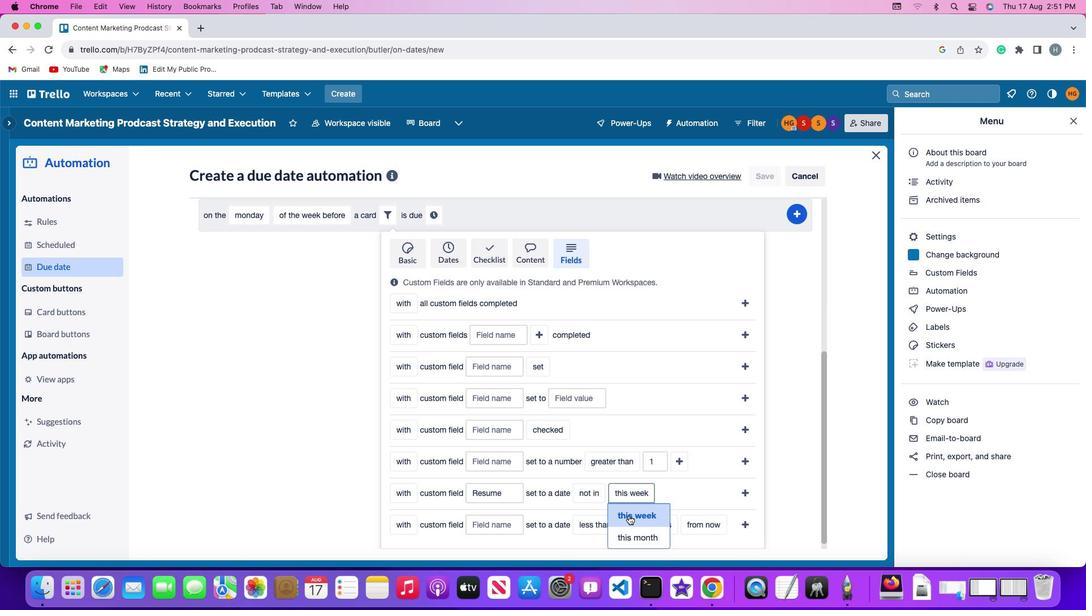 
Action: Mouse moved to (753, 491)
Screenshot: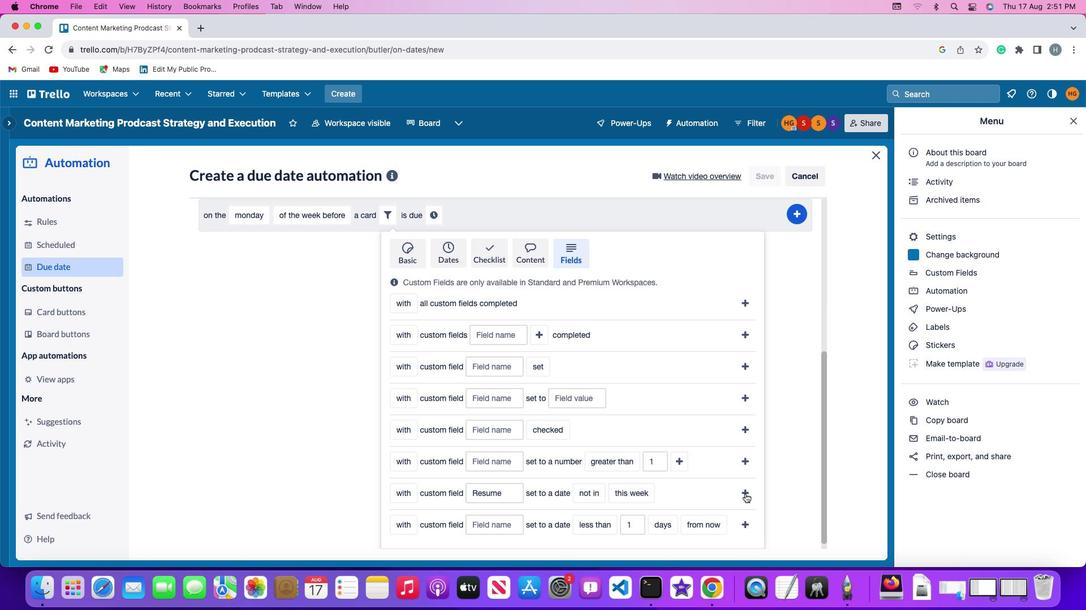 
Action: Mouse pressed left at (753, 491)
Screenshot: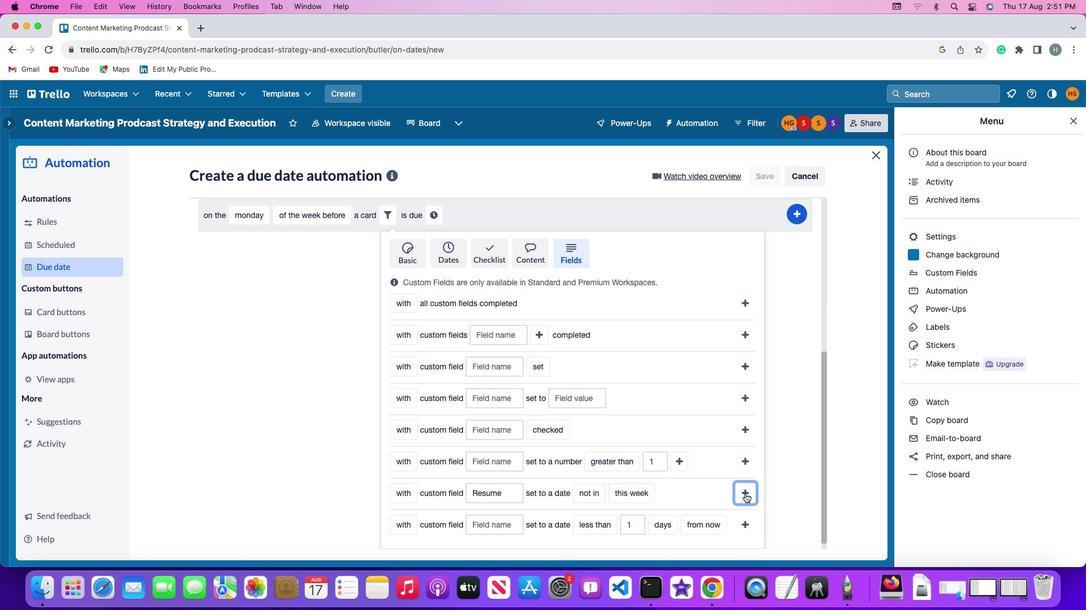 
Action: Mouse moved to (687, 488)
Screenshot: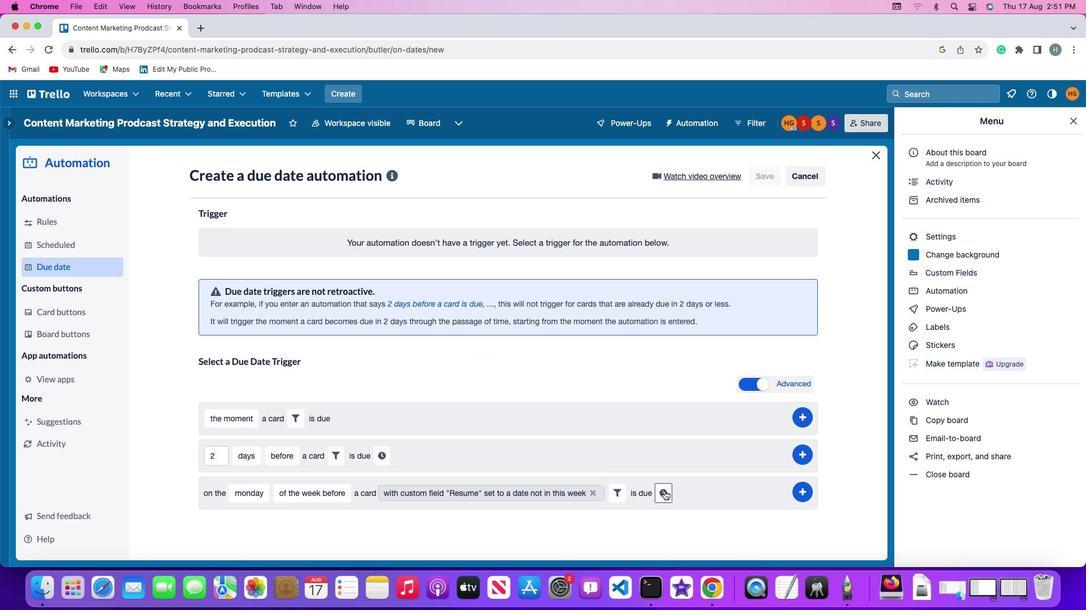 
Action: Mouse pressed left at (687, 488)
Screenshot: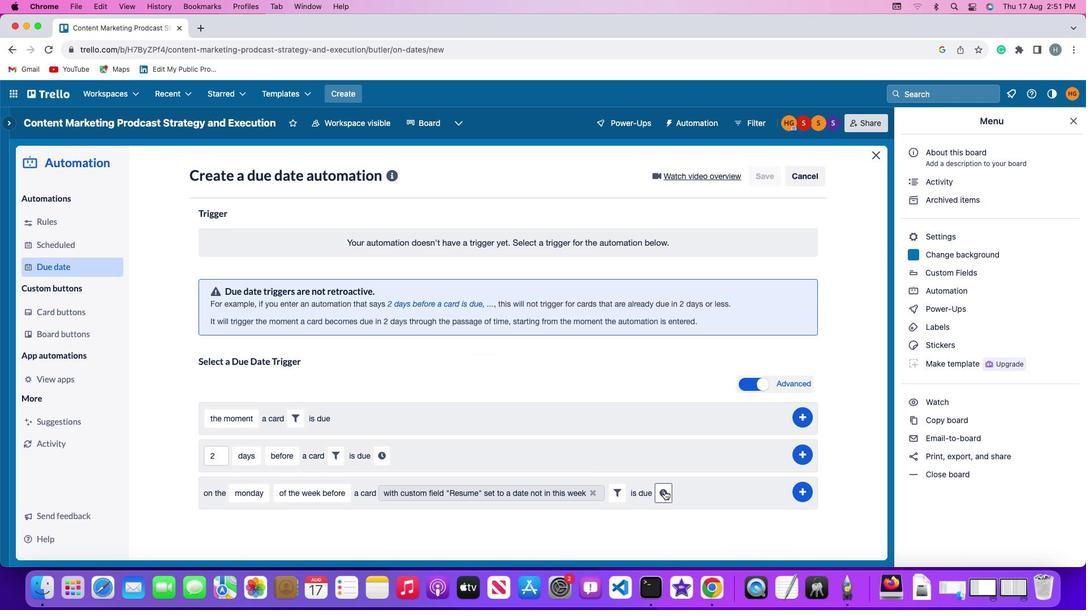 
Action: Mouse moved to (708, 496)
Screenshot: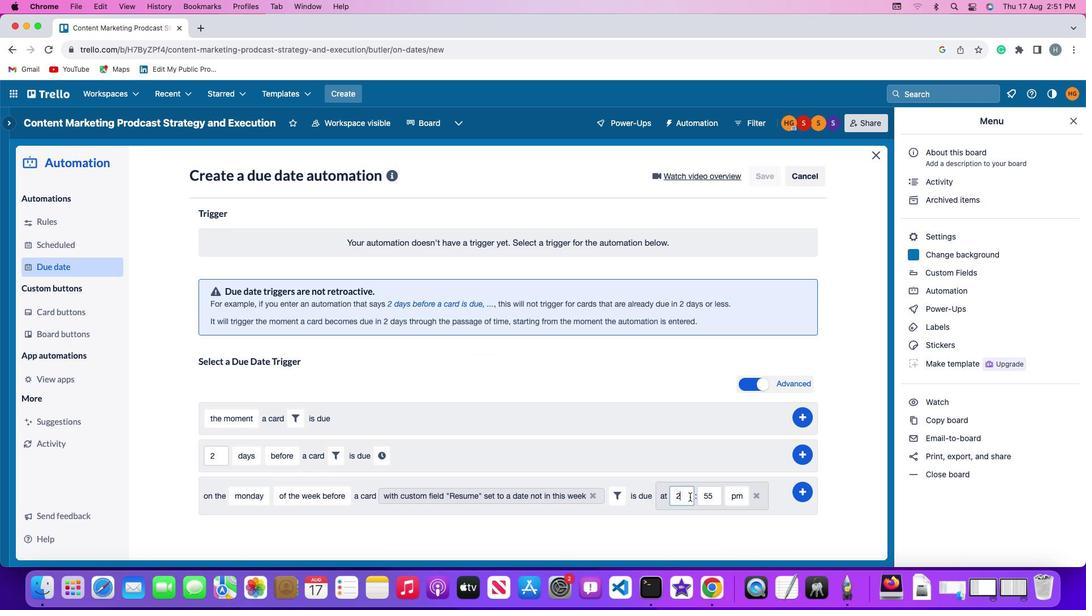 
Action: Mouse pressed left at (708, 496)
Screenshot: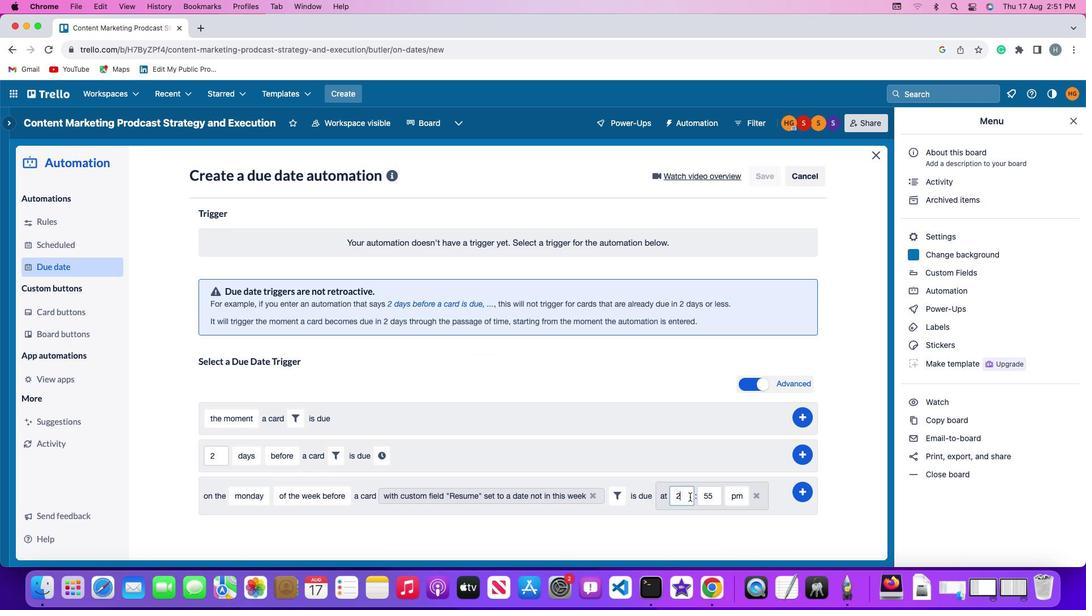 
Action: Mouse moved to (708, 496)
Screenshot: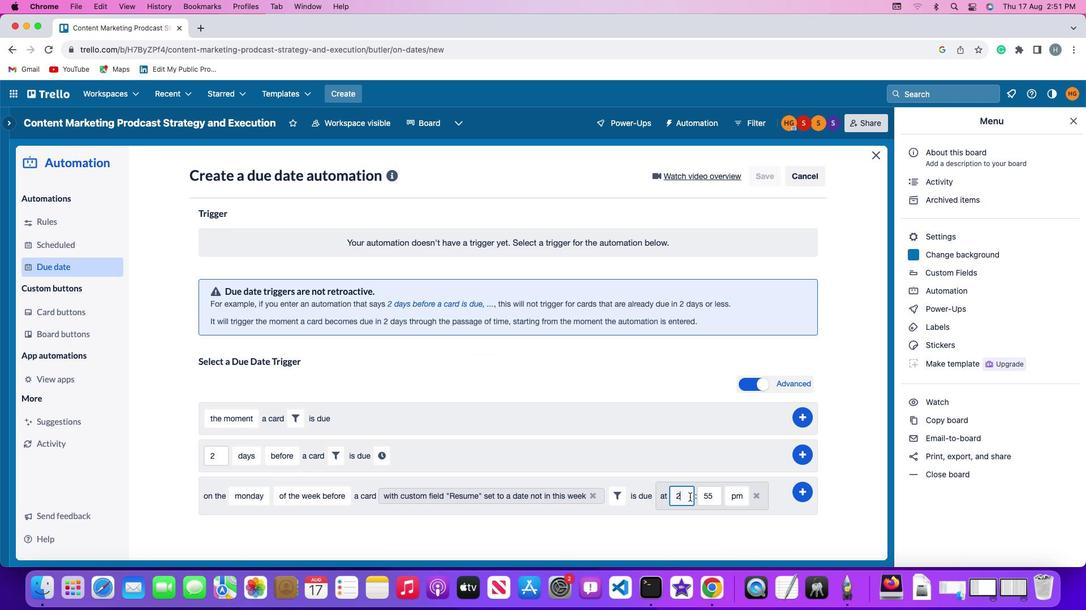 
Action: Key pressed Key.backspace'1''1'
Screenshot: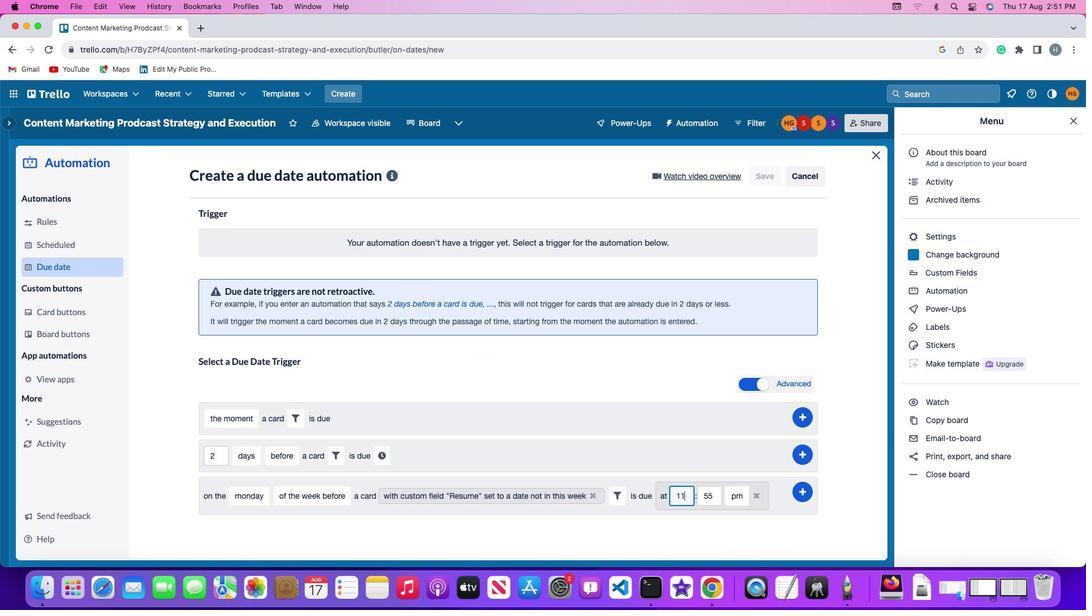 
Action: Mouse moved to (733, 495)
Screenshot: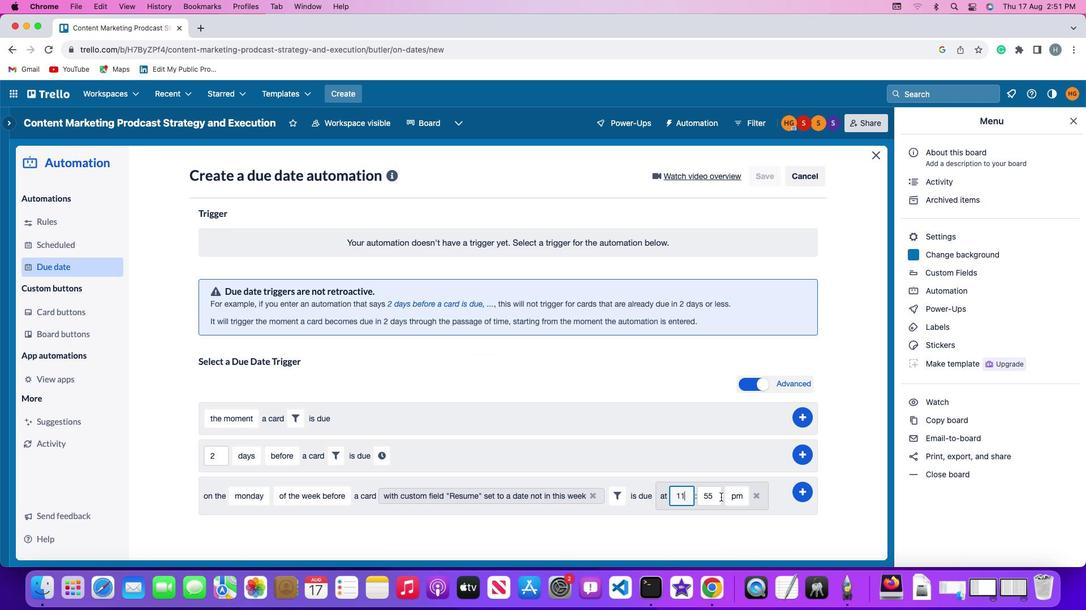 
Action: Mouse pressed left at (733, 495)
Screenshot: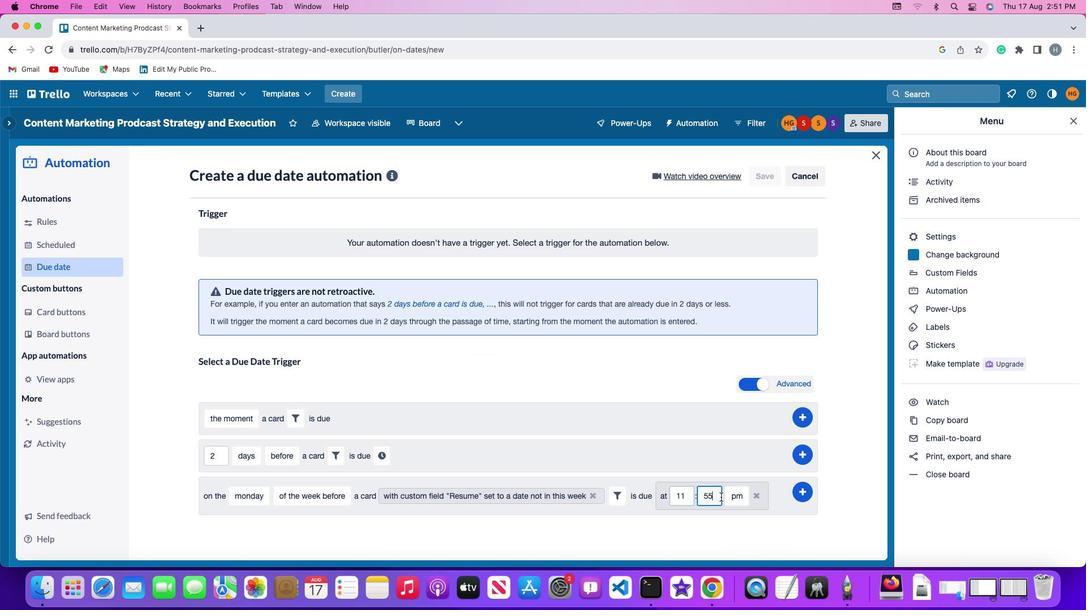 
Action: Key pressed Key.backspaceKey.backspace'0''0'
Screenshot: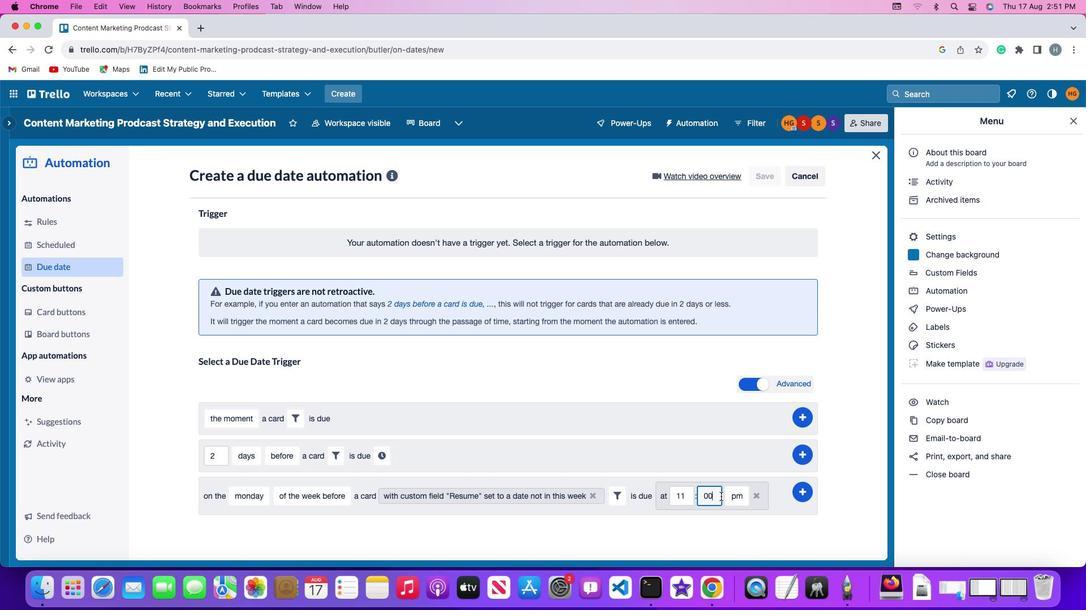 
Action: Mouse moved to (748, 494)
Screenshot: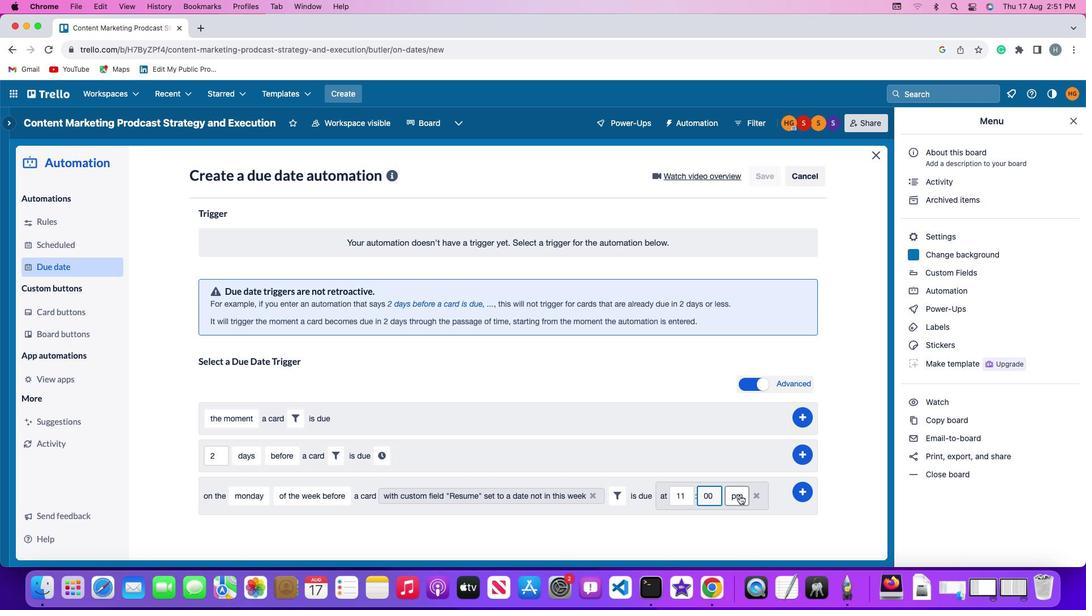 
Action: Mouse pressed left at (748, 494)
Screenshot: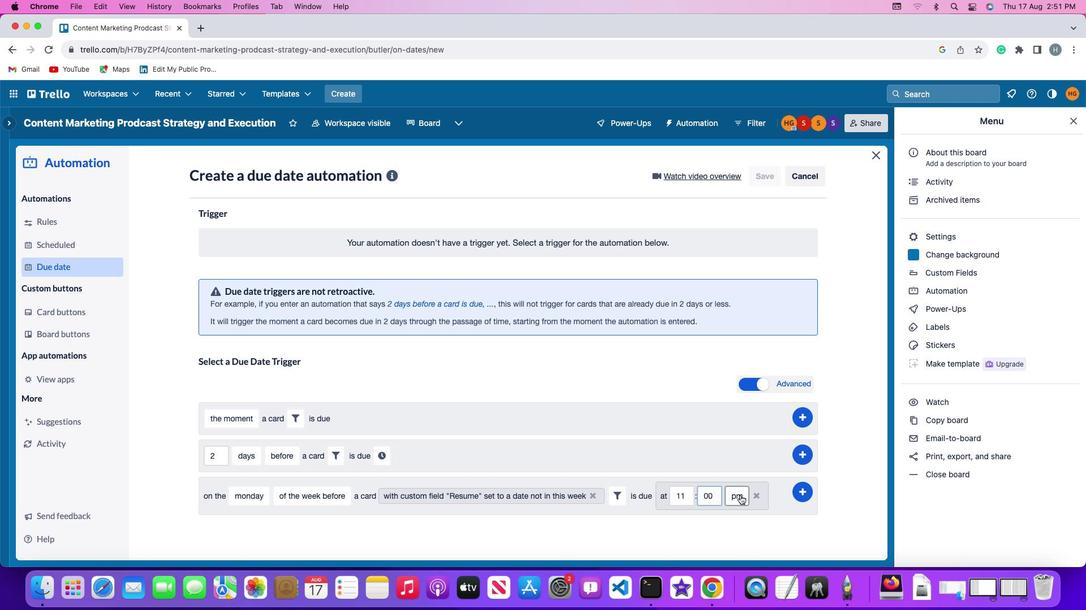 
Action: Mouse moved to (747, 512)
Screenshot: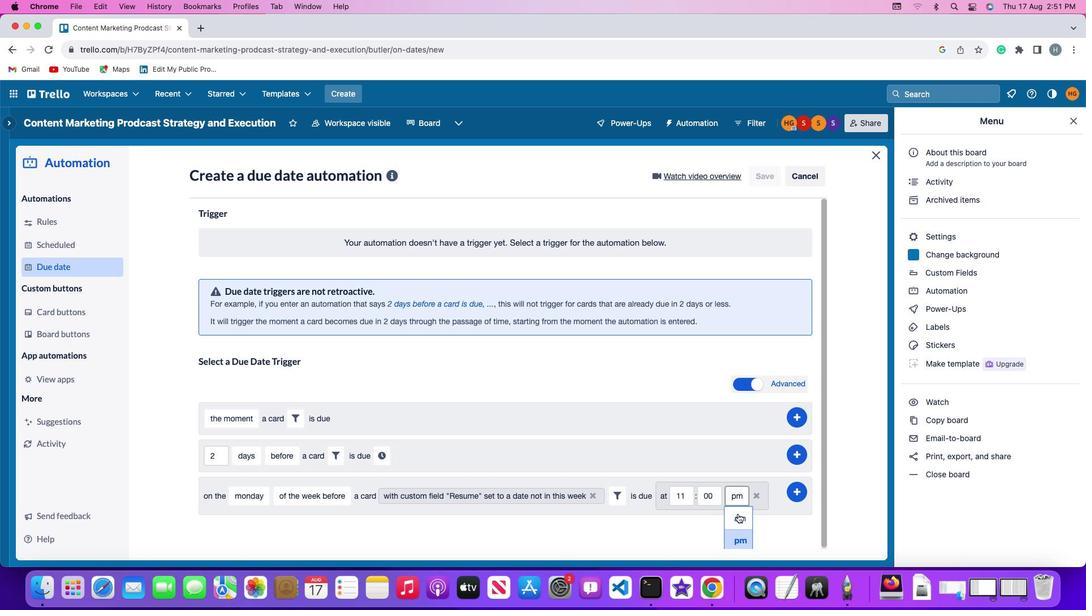 
Action: Mouse pressed left at (747, 512)
Screenshot: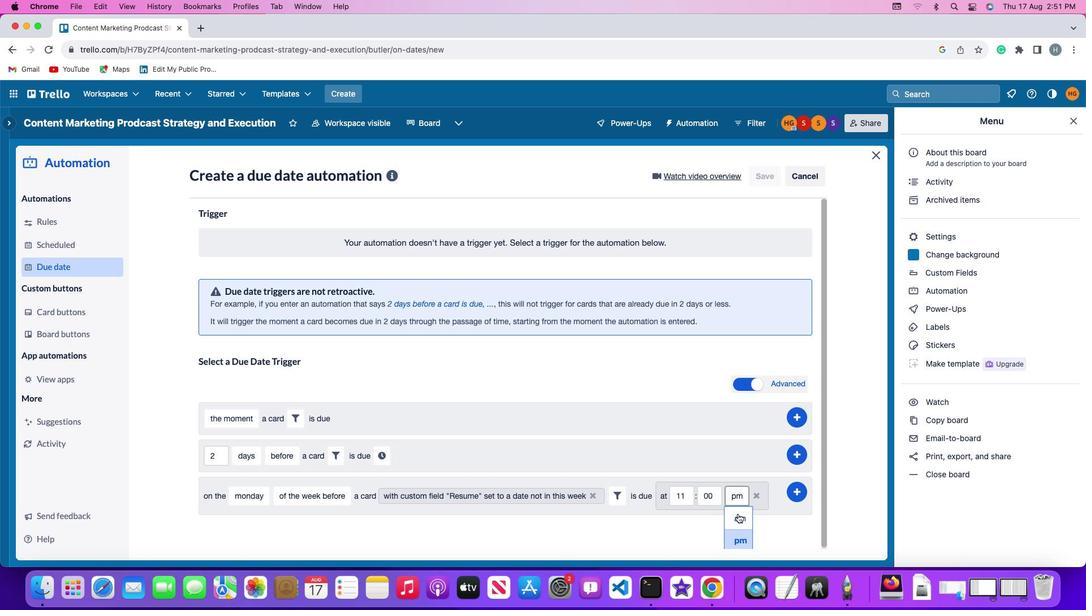 
Action: Mouse moved to (797, 490)
Screenshot: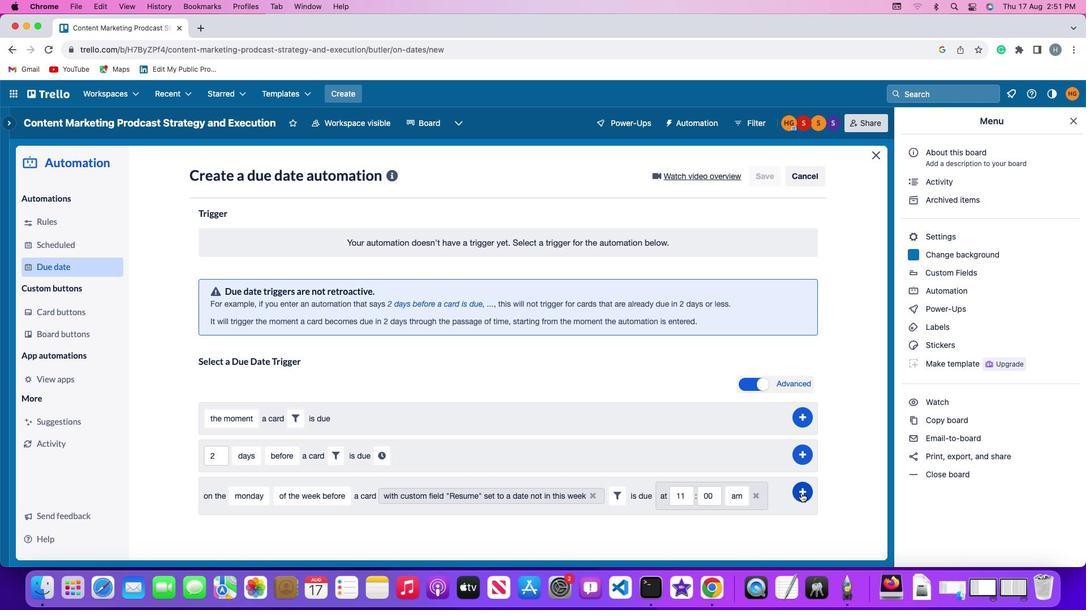 
Action: Mouse pressed left at (797, 490)
Screenshot: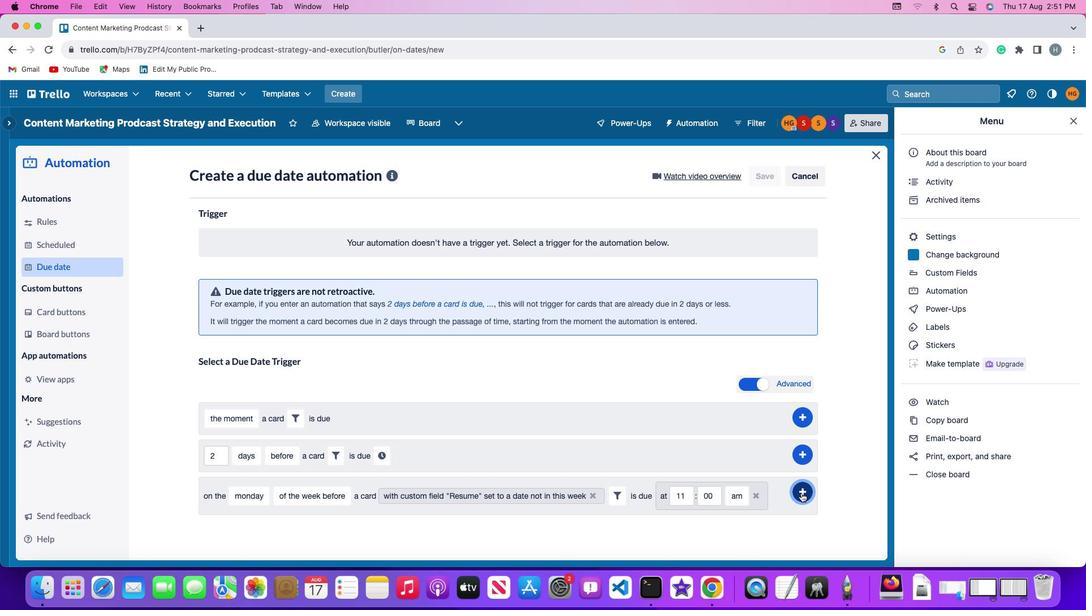 
Action: Mouse moved to (829, 419)
Screenshot: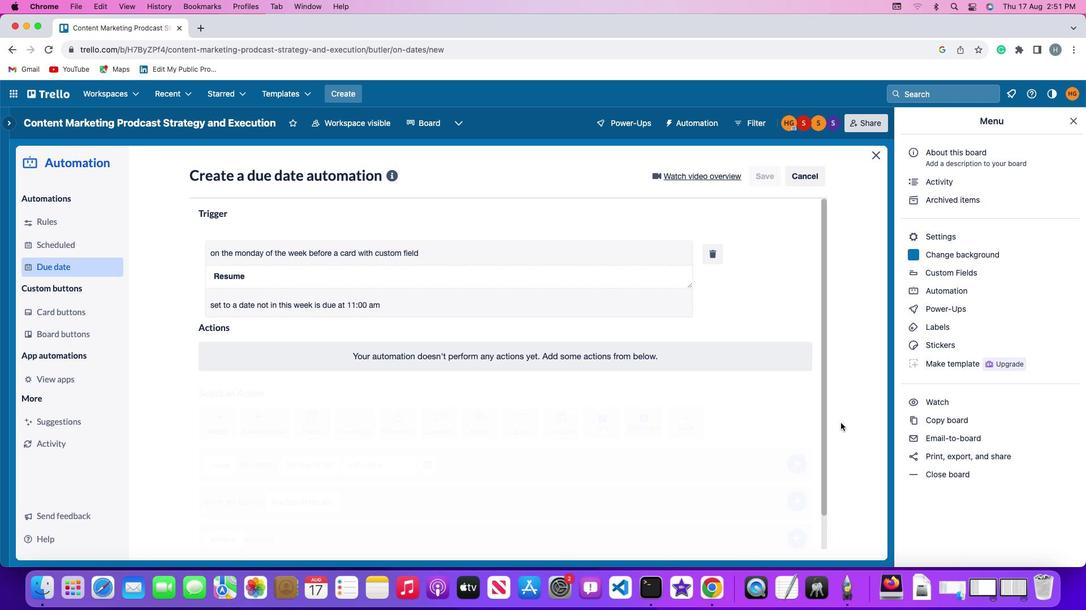 
